 Task: Look for space in Damanhūr, Egypt from 6th September, 2023 to 18th September, 2023 for 3 adults in price range Rs.6000 to Rs.12000. Place can be entire place with 2 bedrooms having 2 beds and 2 bathrooms. Property type can be house, flat, guest house, hotel. Booking option can be shelf check-in. Required host language is English.
Action: Mouse moved to (370, 86)
Screenshot: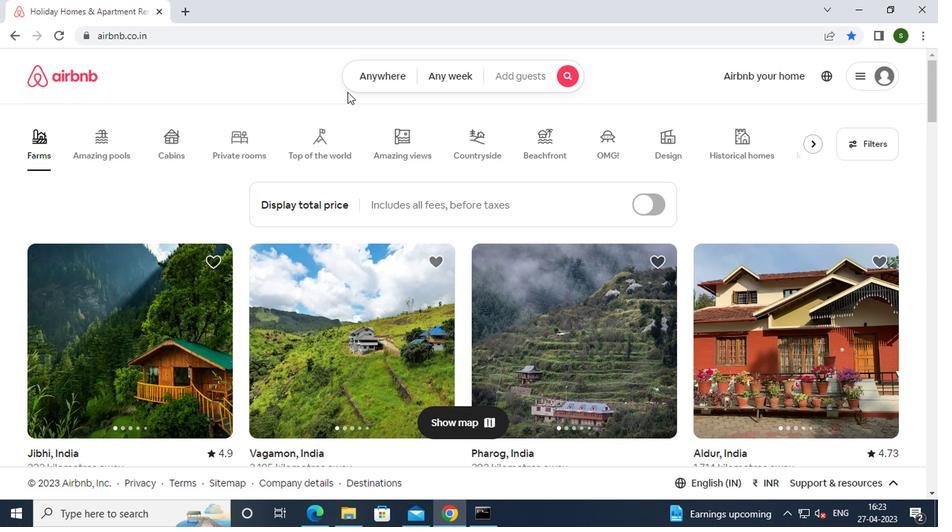 
Action: Mouse pressed left at (370, 86)
Screenshot: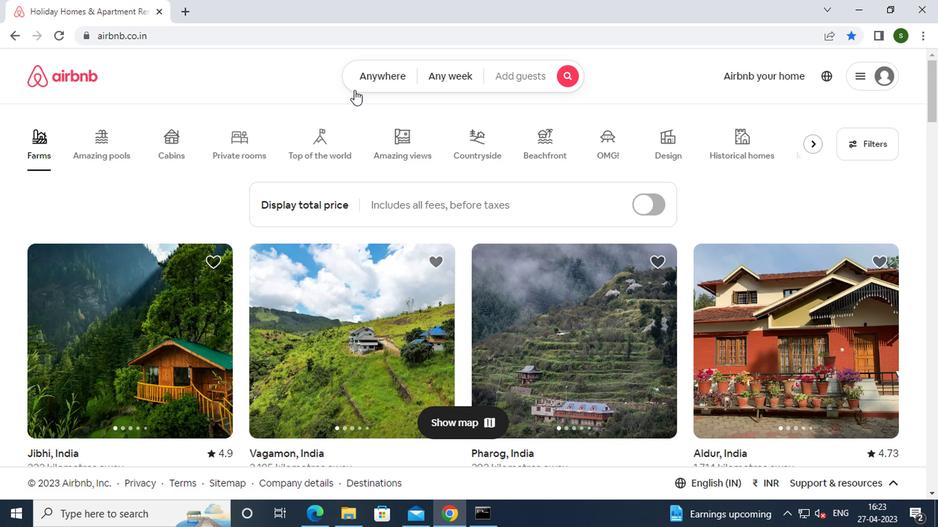 
Action: Mouse moved to (313, 137)
Screenshot: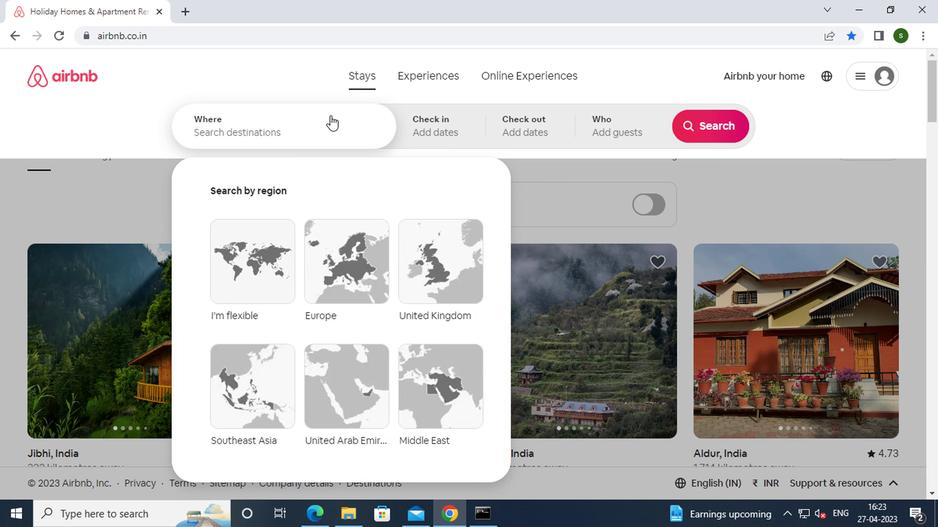 
Action: Mouse pressed left at (313, 137)
Screenshot: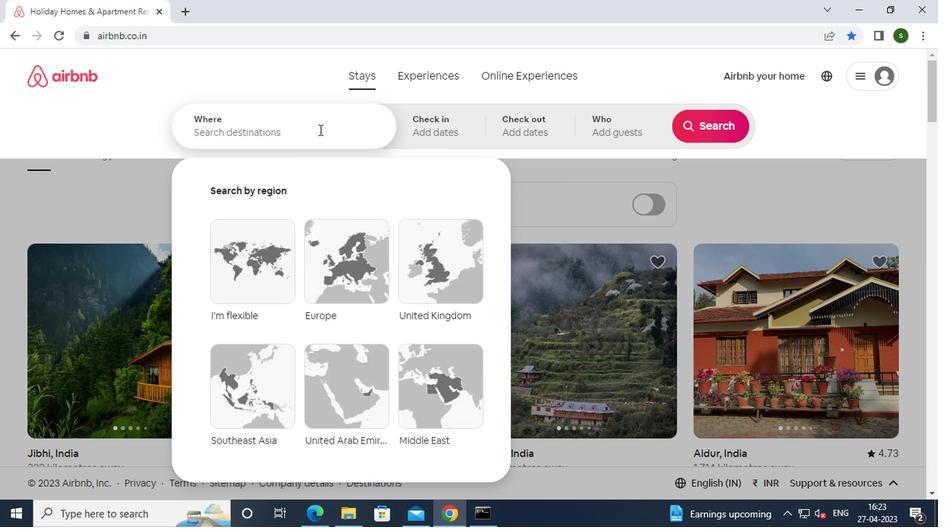 
Action: Key pressed d<Key.caps_lock>amahur,<Key.space><Key.caps_lock>e<Key.caps_lock>gypt<Key.enter>
Screenshot: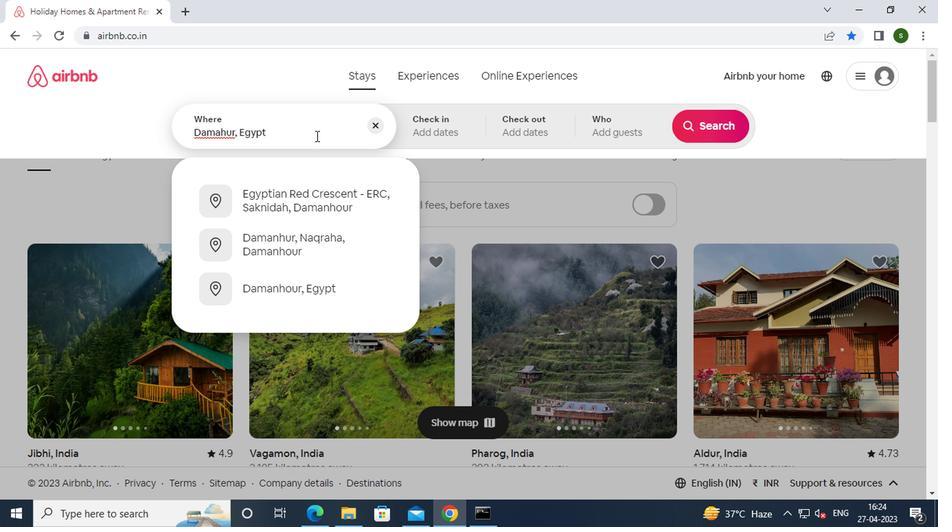 
Action: Mouse moved to (696, 231)
Screenshot: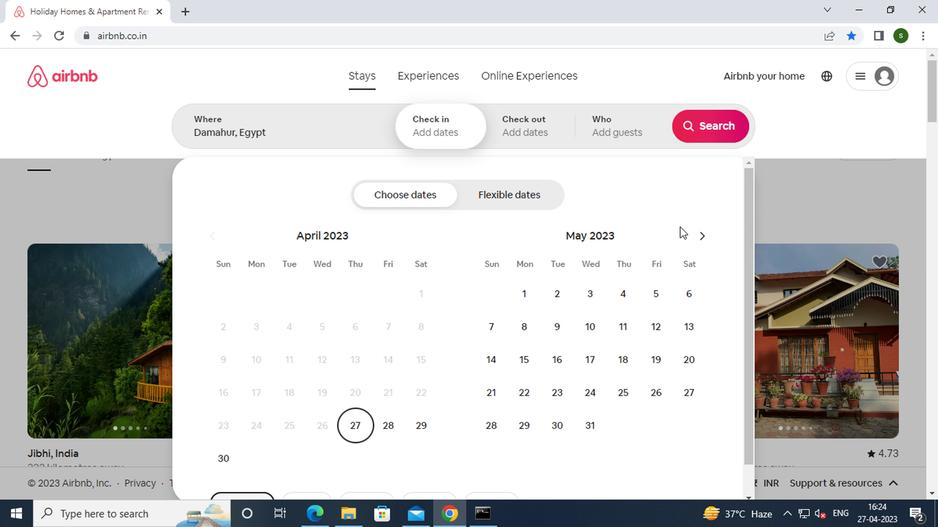 
Action: Mouse pressed left at (696, 231)
Screenshot: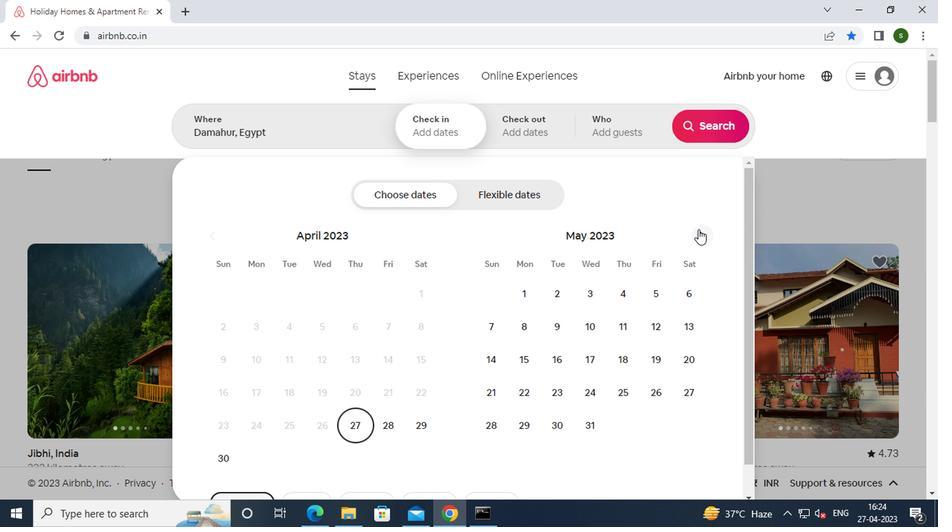 
Action: Mouse pressed left at (696, 231)
Screenshot: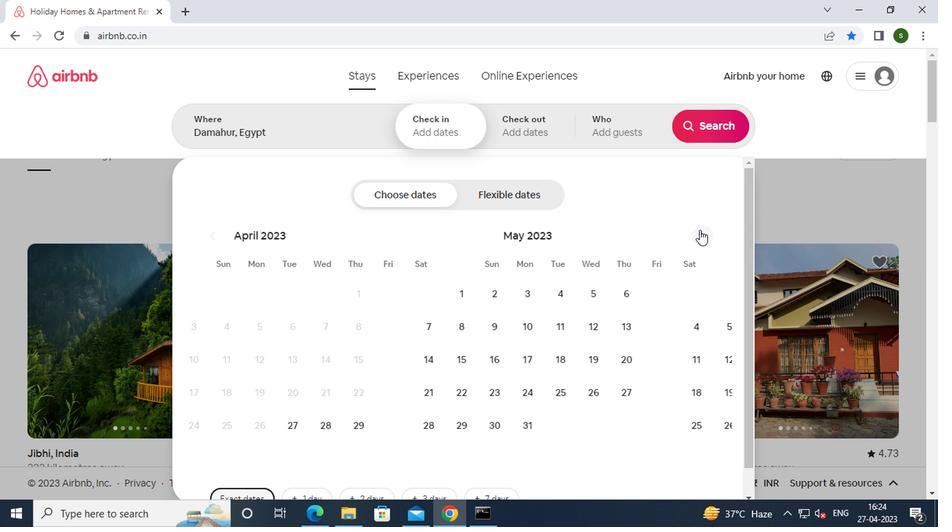 
Action: Mouse pressed left at (696, 231)
Screenshot: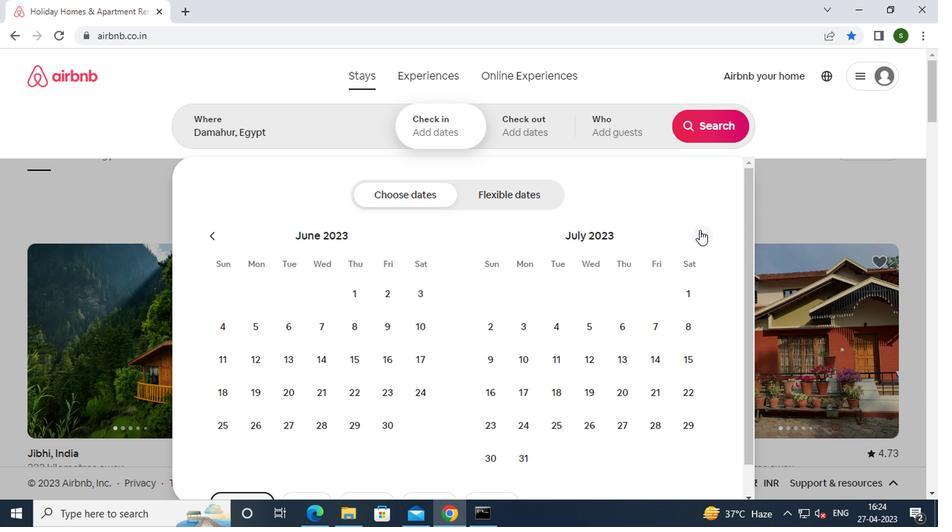 
Action: Mouse pressed left at (696, 231)
Screenshot: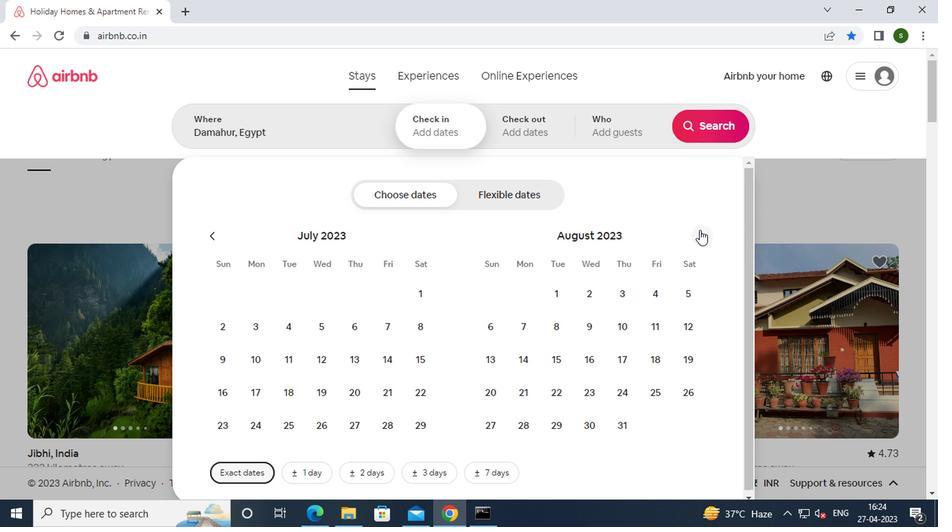 
Action: Mouse moved to (591, 322)
Screenshot: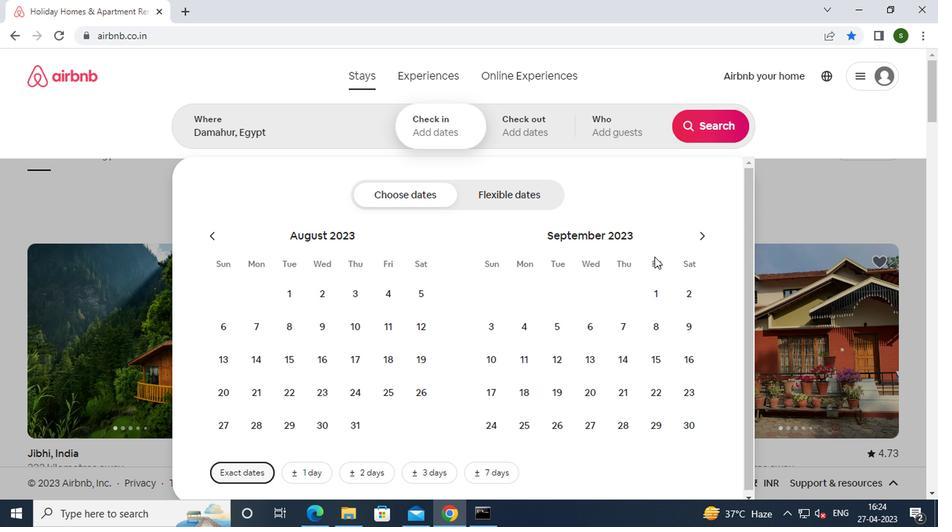 
Action: Mouse pressed left at (591, 322)
Screenshot: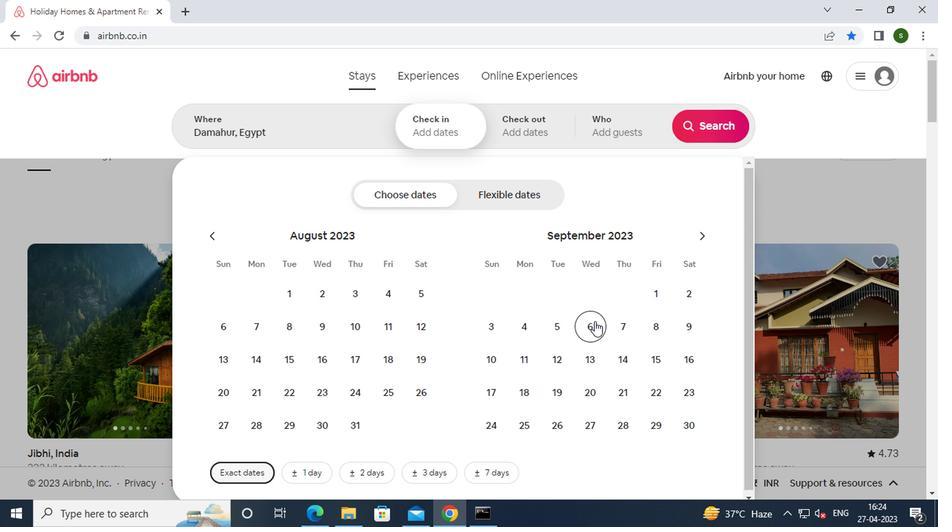 
Action: Mouse moved to (520, 395)
Screenshot: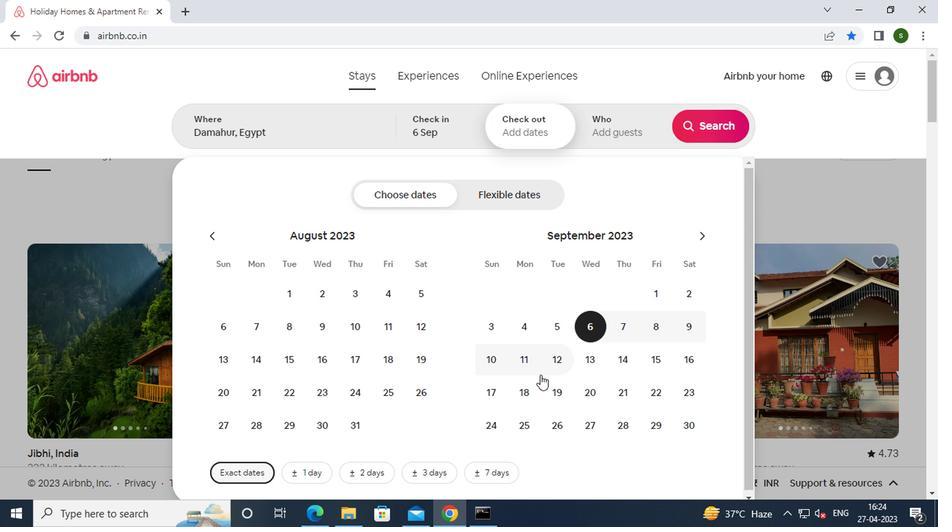 
Action: Mouse pressed left at (520, 395)
Screenshot: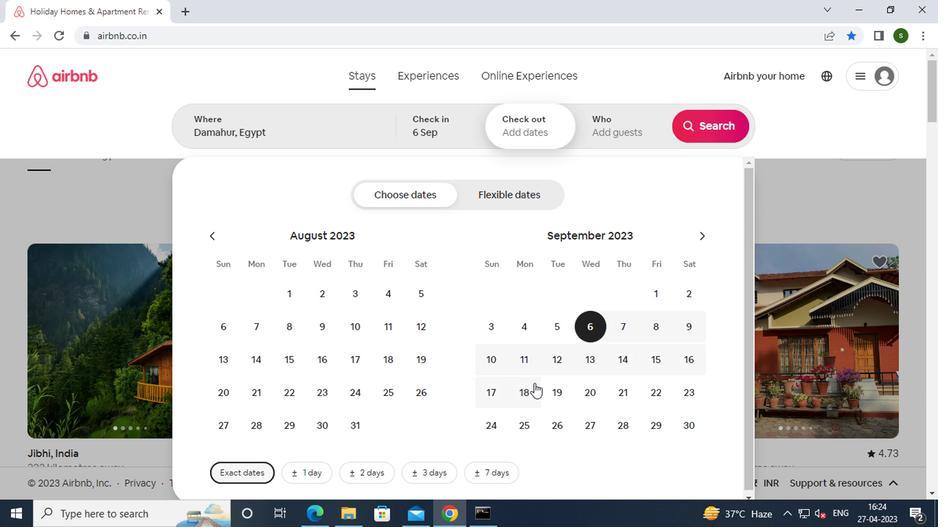 
Action: Mouse moved to (614, 122)
Screenshot: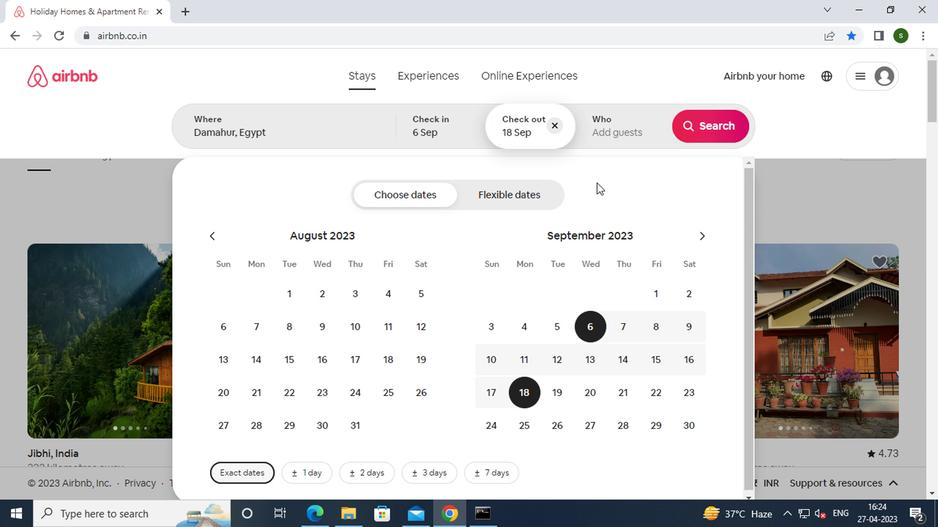 
Action: Mouse pressed left at (614, 122)
Screenshot: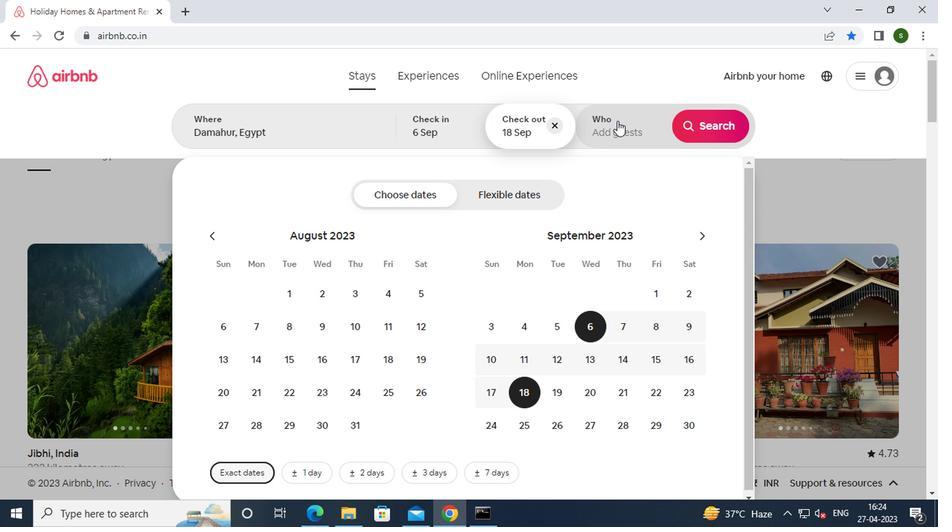 
Action: Mouse moved to (714, 195)
Screenshot: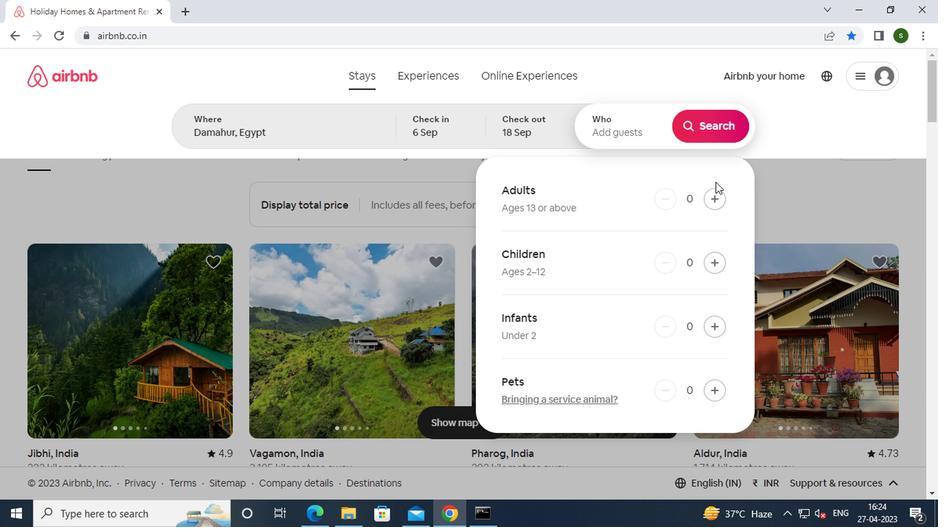 
Action: Mouse pressed left at (714, 195)
Screenshot: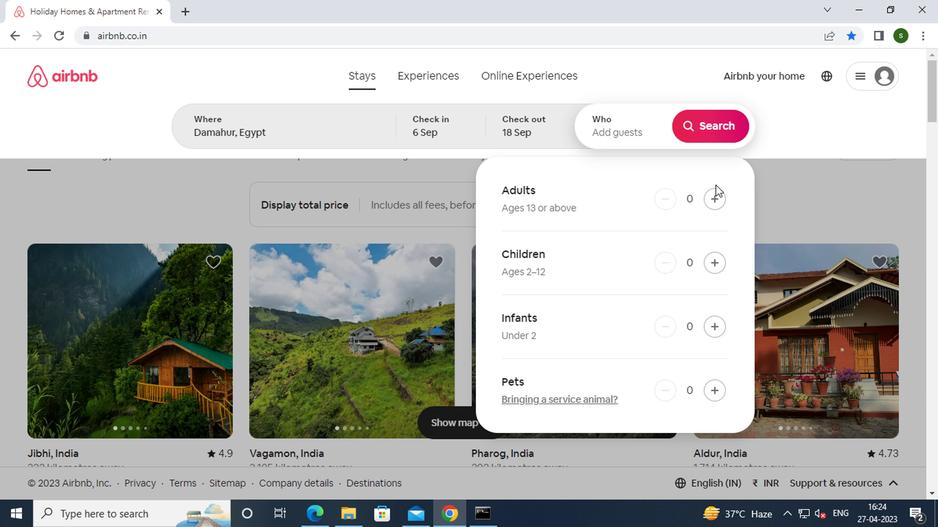 
Action: Mouse pressed left at (714, 195)
Screenshot: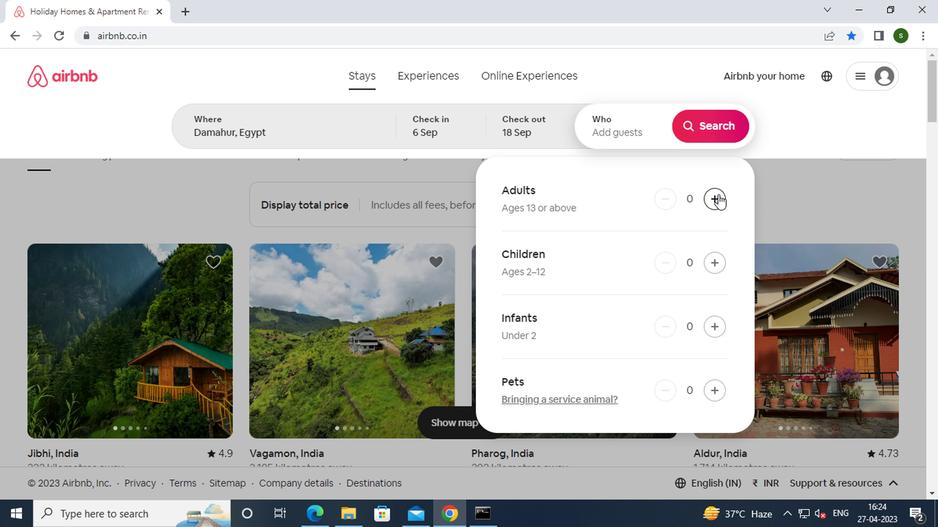 
Action: Mouse pressed left at (714, 195)
Screenshot: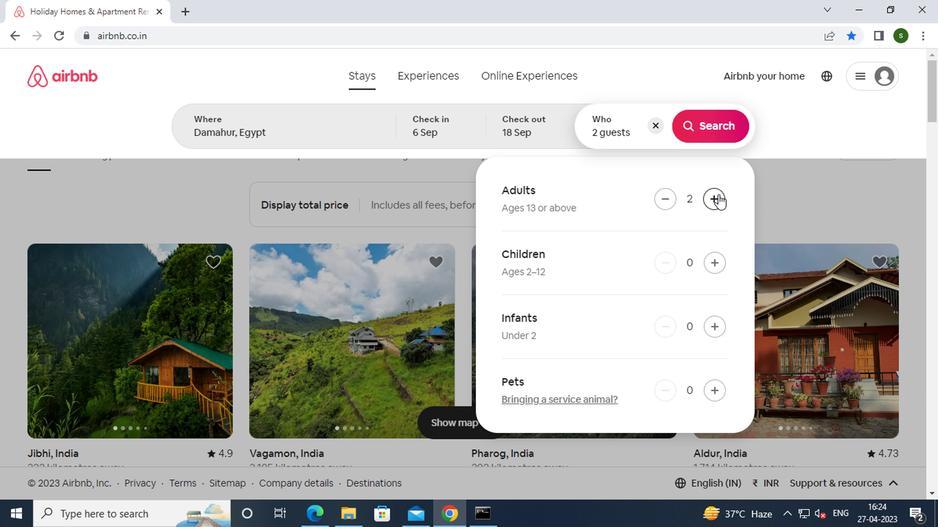 
Action: Mouse moved to (711, 135)
Screenshot: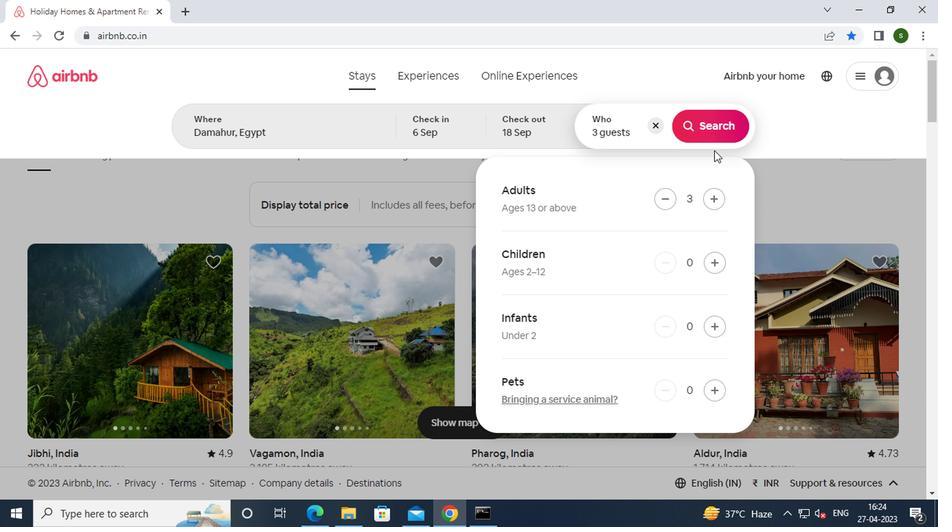 
Action: Mouse pressed left at (711, 135)
Screenshot: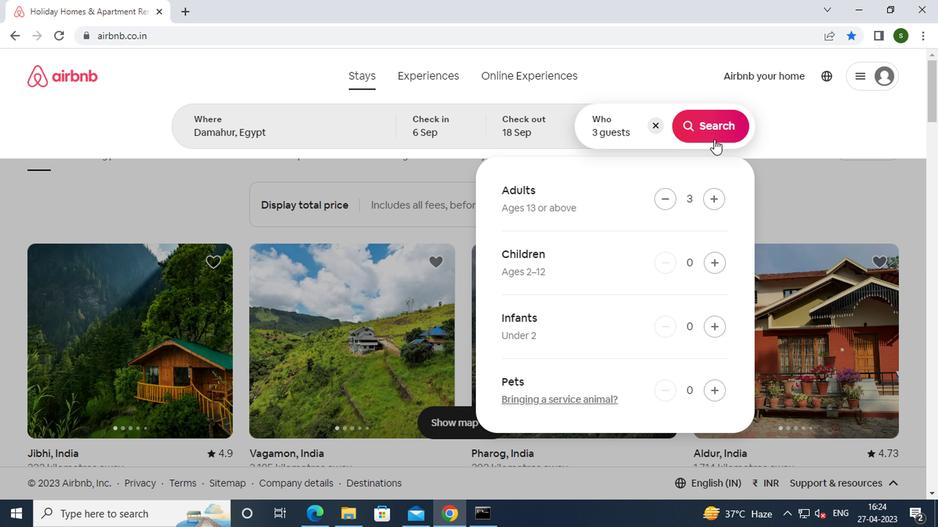 
Action: Mouse moved to (855, 124)
Screenshot: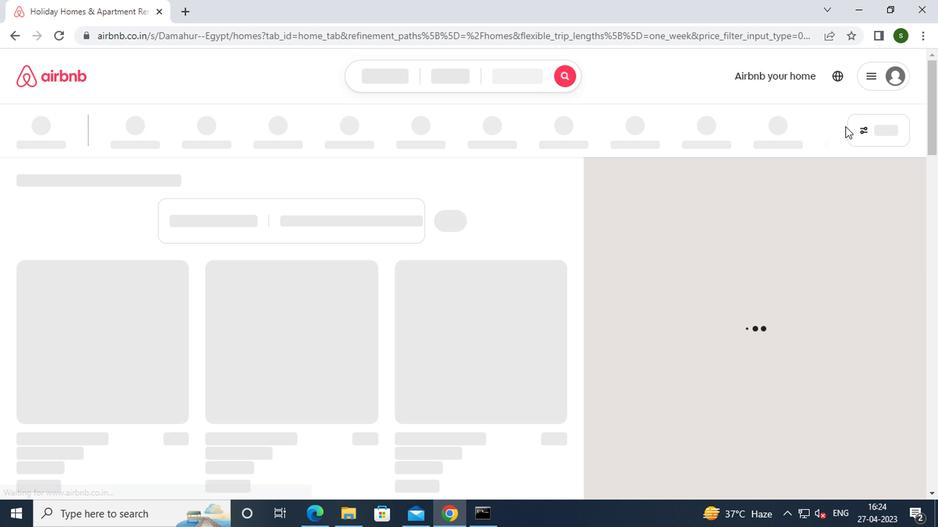 
Action: Mouse pressed left at (855, 124)
Screenshot: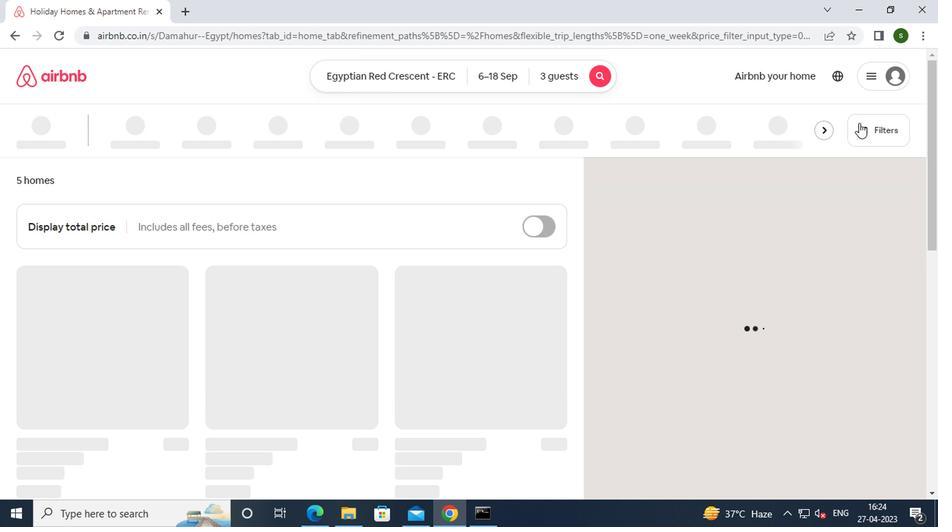 
Action: Mouse moved to (418, 308)
Screenshot: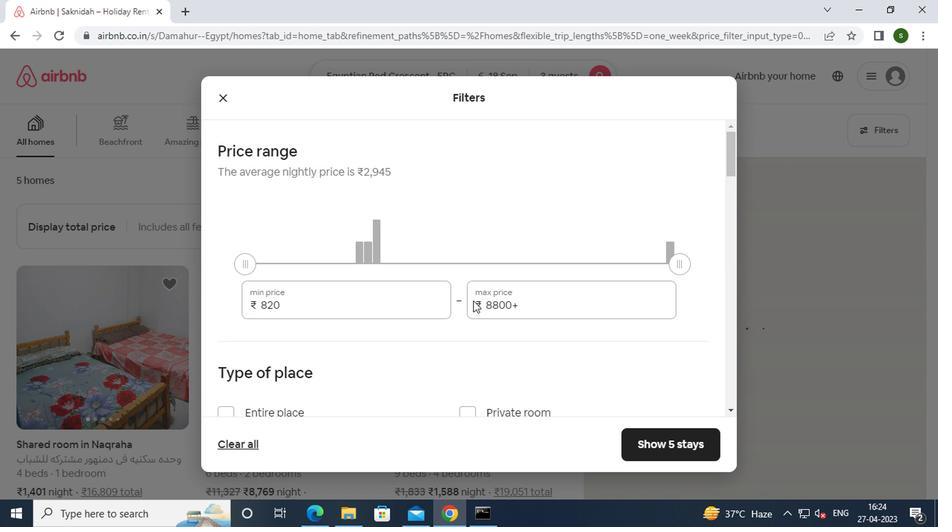 
Action: Mouse pressed left at (418, 308)
Screenshot: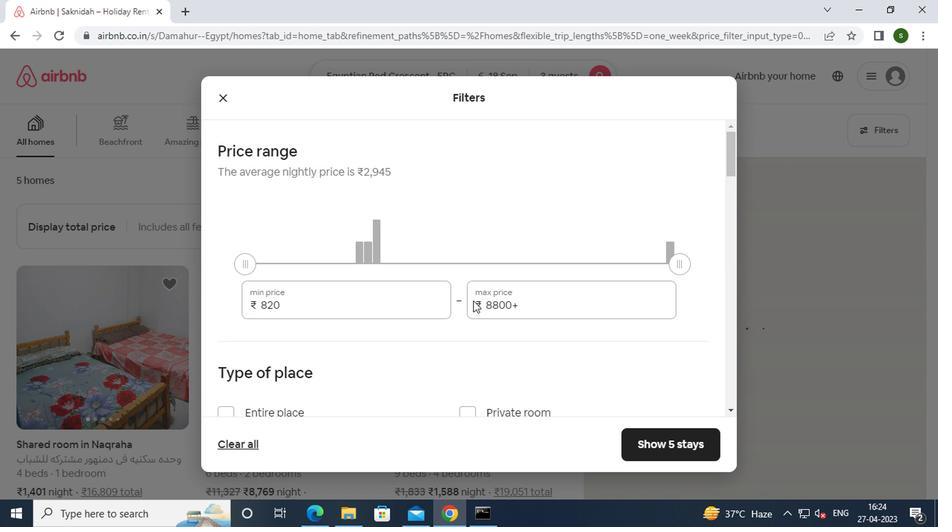 
Action: Key pressed <Key.backspace><Key.backspace><Key.backspace><Key.backspace><Key.backspace><Key.backspace><Key.backspace>6000
Screenshot: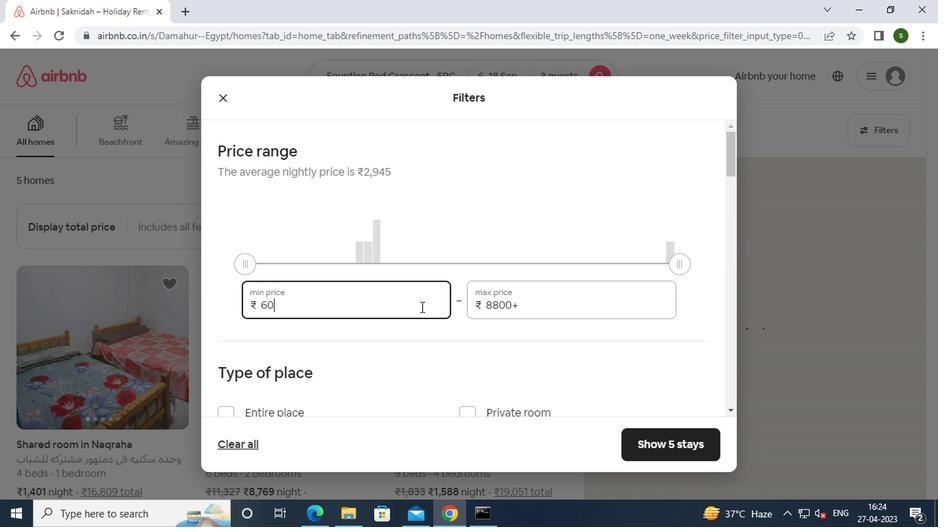 
Action: Mouse moved to (565, 302)
Screenshot: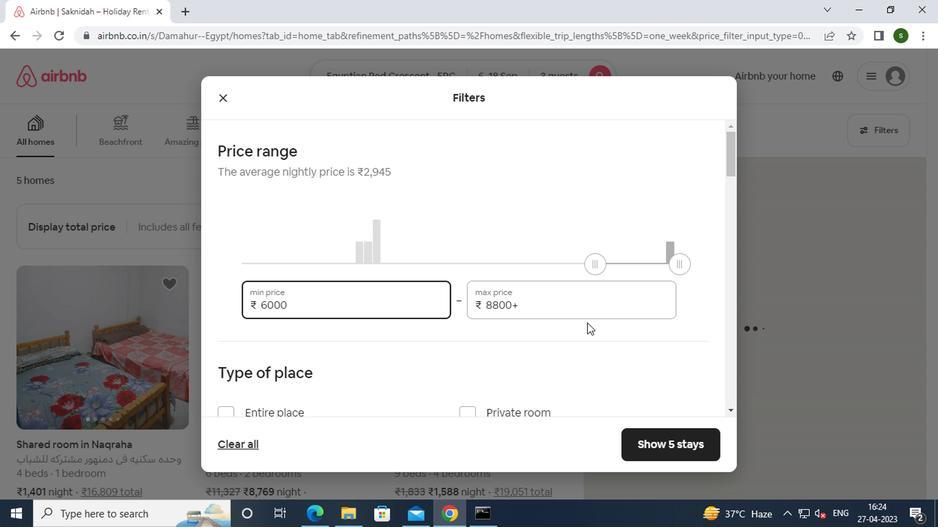 
Action: Mouse pressed left at (565, 302)
Screenshot: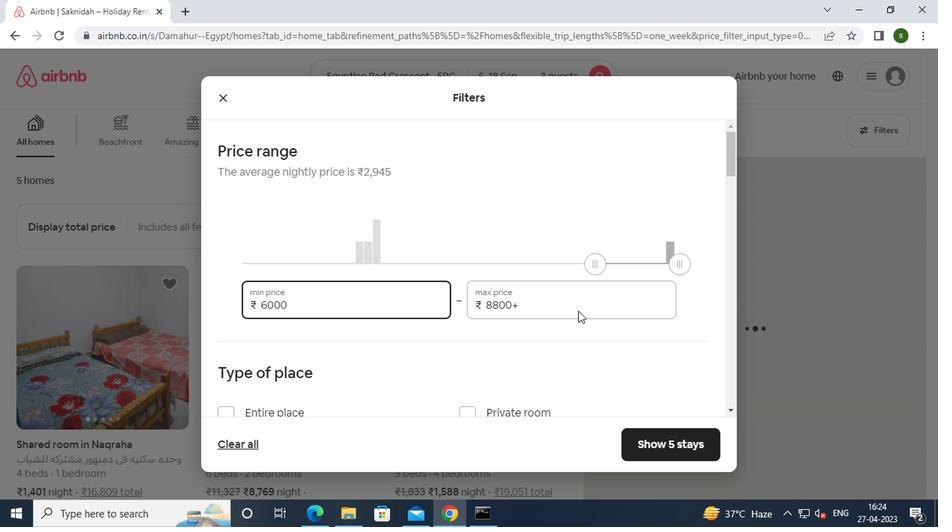 
Action: Key pressed <Key.backspace><Key.backspace><Key.backspace><Key.backspace><Key.backspace><Key.backspace><Key.backspace><Key.backspace><Key.backspace><Key.backspace><Key.backspace>13<Key.backspace>2000
Screenshot: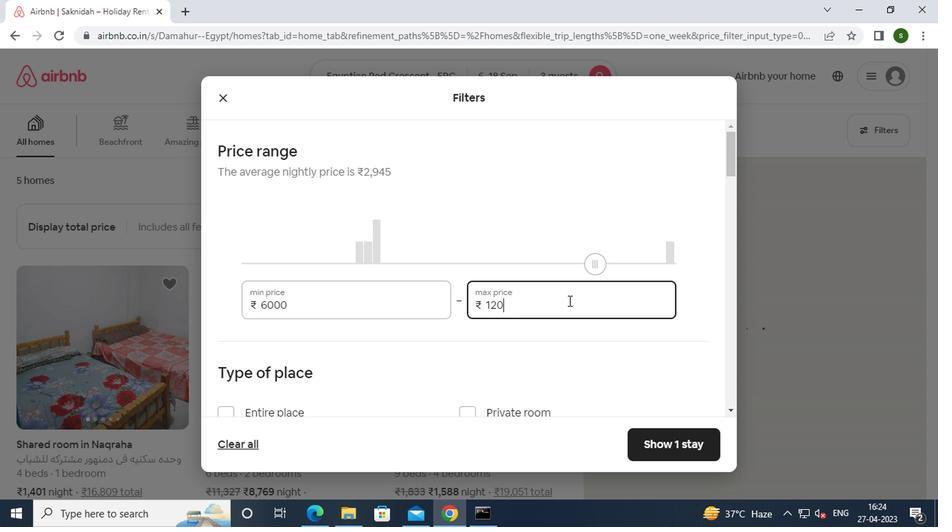 
Action: Mouse moved to (495, 305)
Screenshot: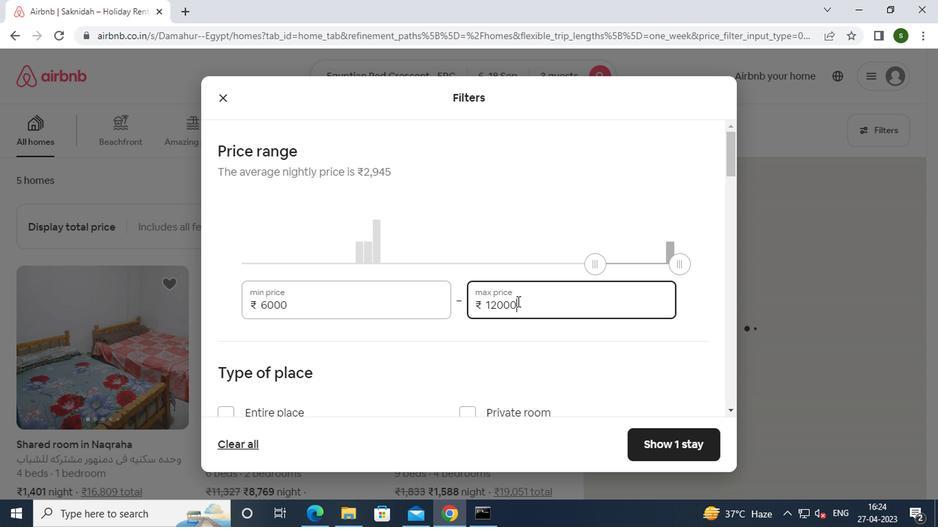 
Action: Mouse scrolled (495, 305) with delta (0, 0)
Screenshot: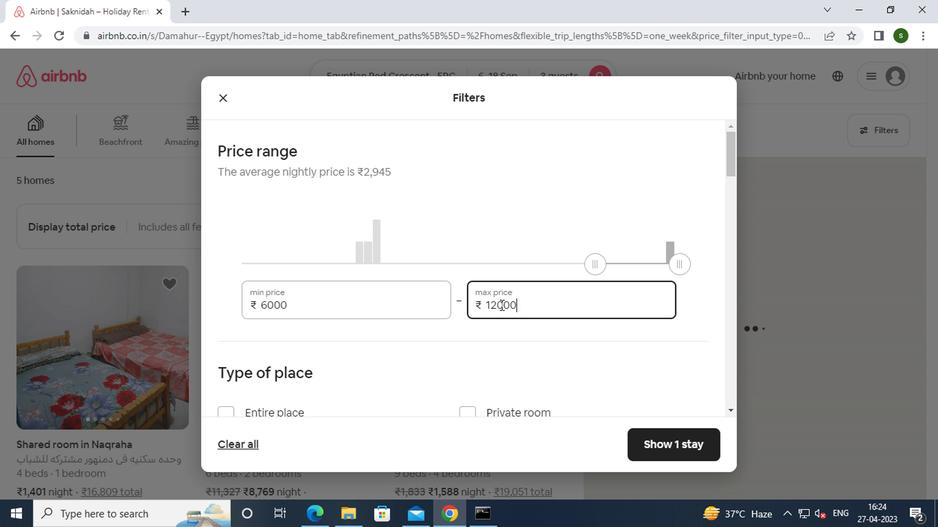 
Action: Mouse scrolled (495, 305) with delta (0, 0)
Screenshot: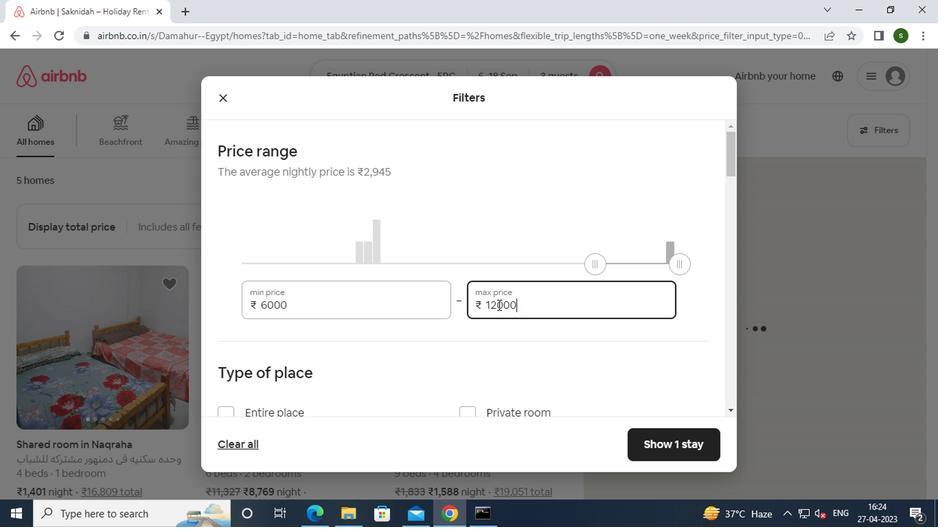 
Action: Mouse scrolled (495, 305) with delta (0, 0)
Screenshot: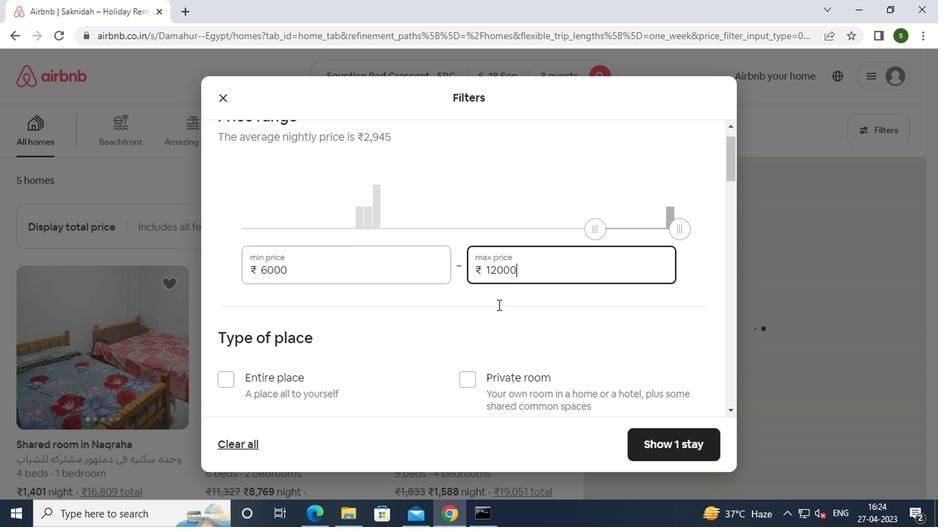 
Action: Mouse moved to (308, 220)
Screenshot: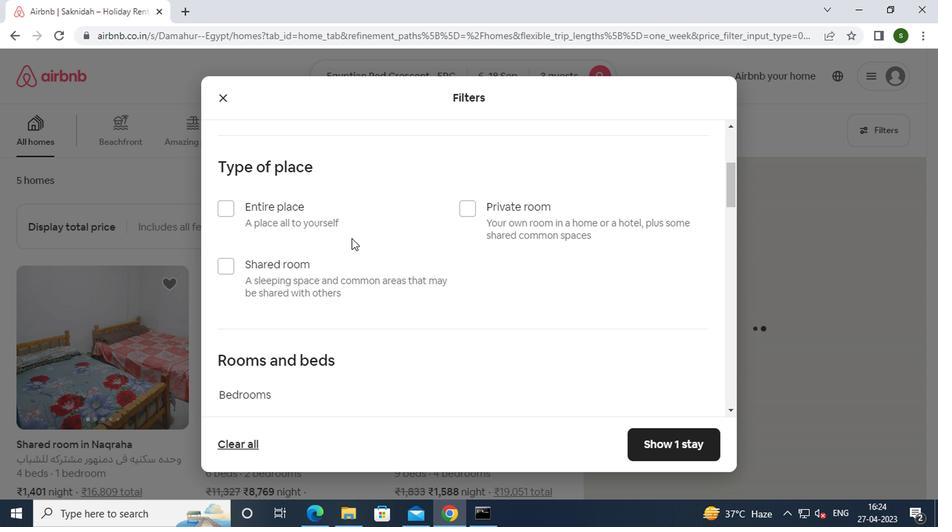 
Action: Mouse pressed left at (308, 220)
Screenshot: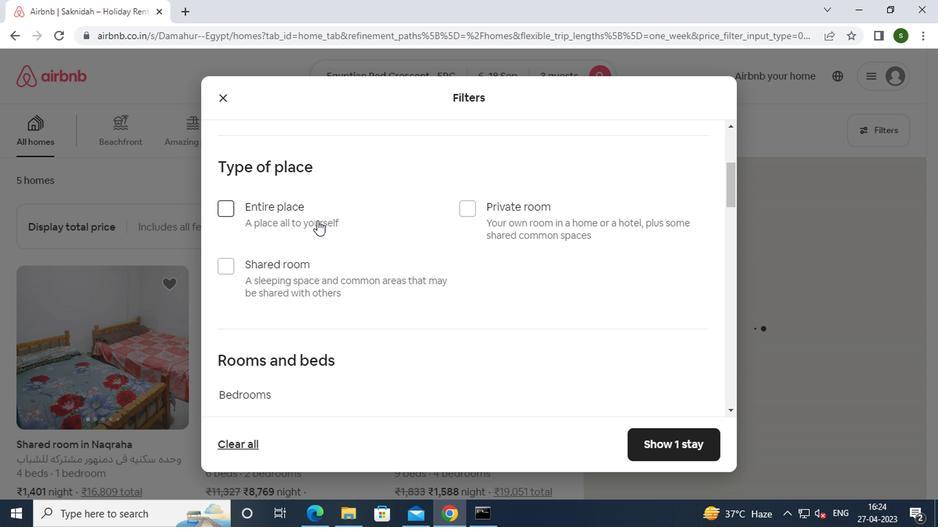 
Action: Mouse scrolled (308, 219) with delta (0, 0)
Screenshot: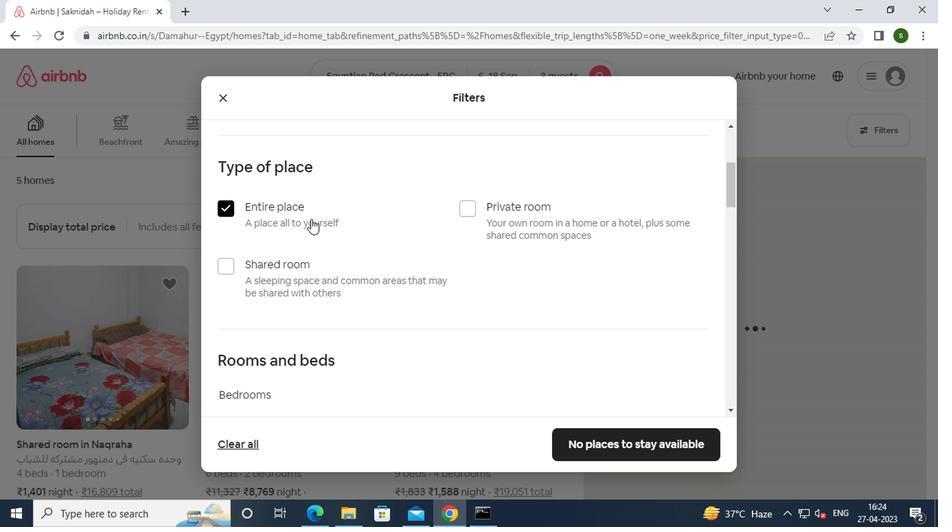 
Action: Mouse scrolled (308, 219) with delta (0, 0)
Screenshot: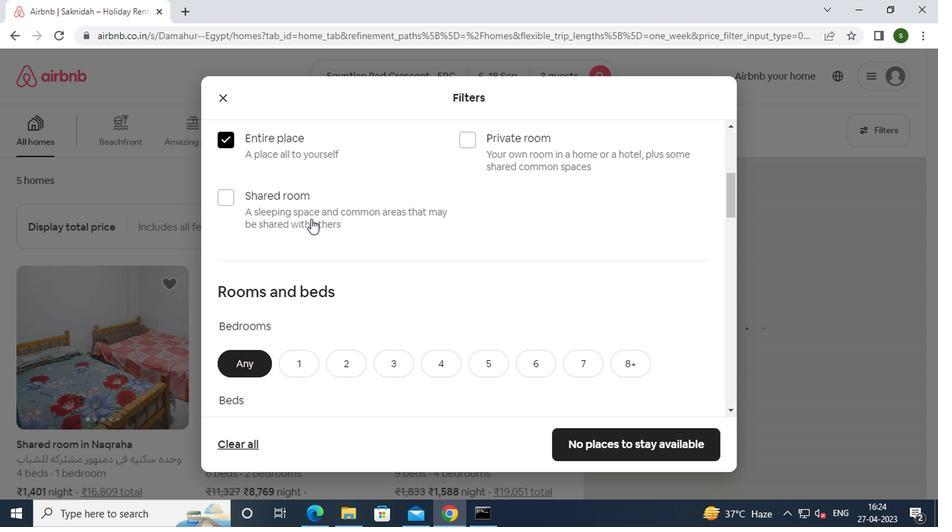 
Action: Mouse scrolled (308, 219) with delta (0, 0)
Screenshot: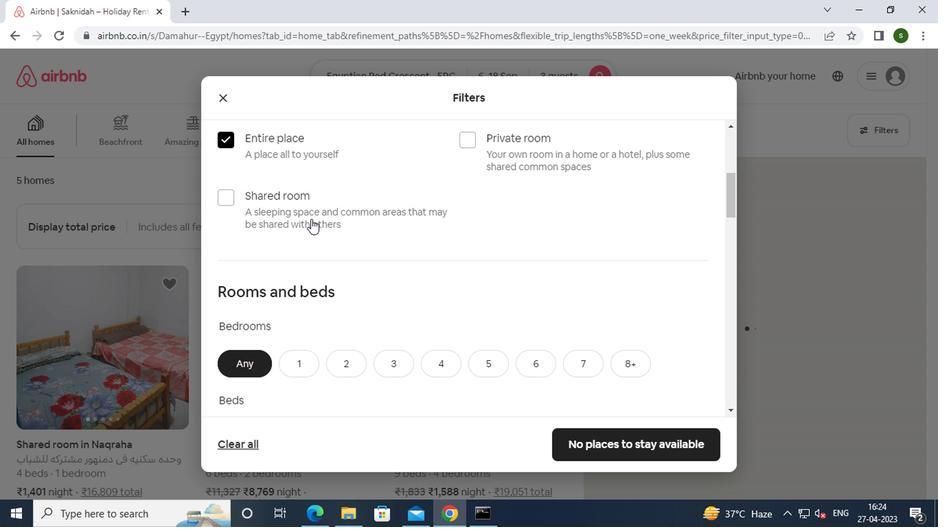 
Action: Mouse scrolled (308, 219) with delta (0, 0)
Screenshot: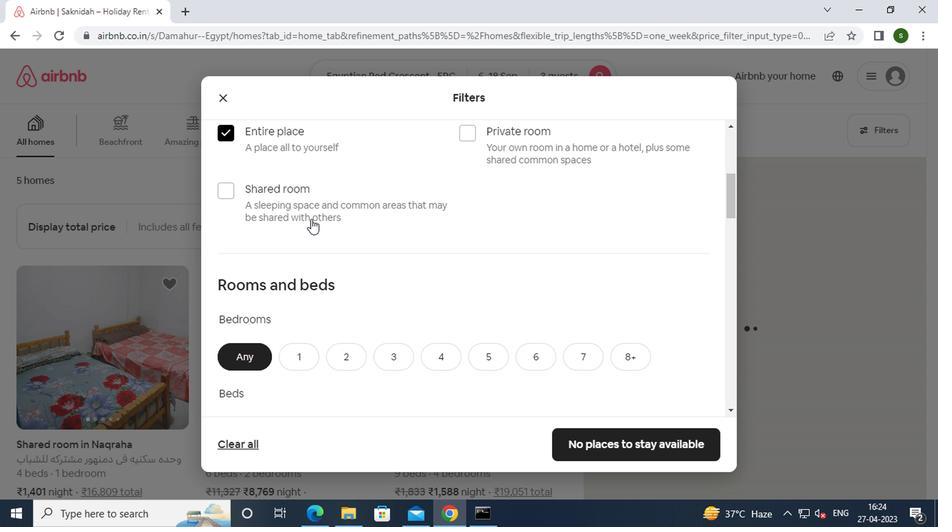 
Action: Mouse moved to (337, 157)
Screenshot: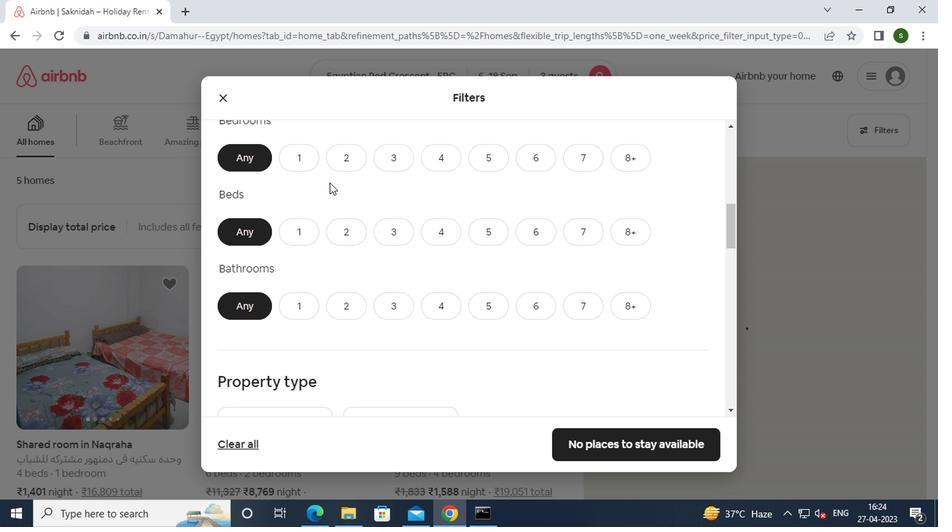 
Action: Mouse pressed left at (337, 157)
Screenshot: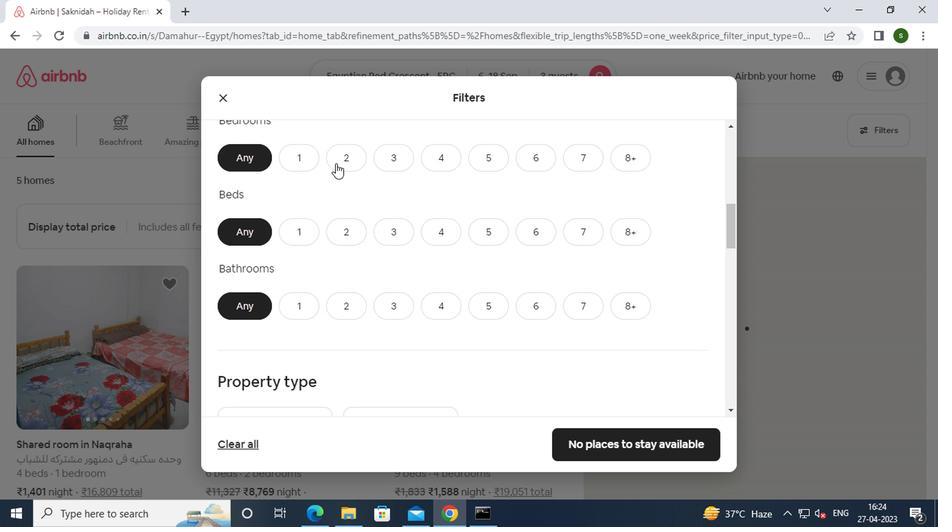 
Action: Mouse moved to (350, 235)
Screenshot: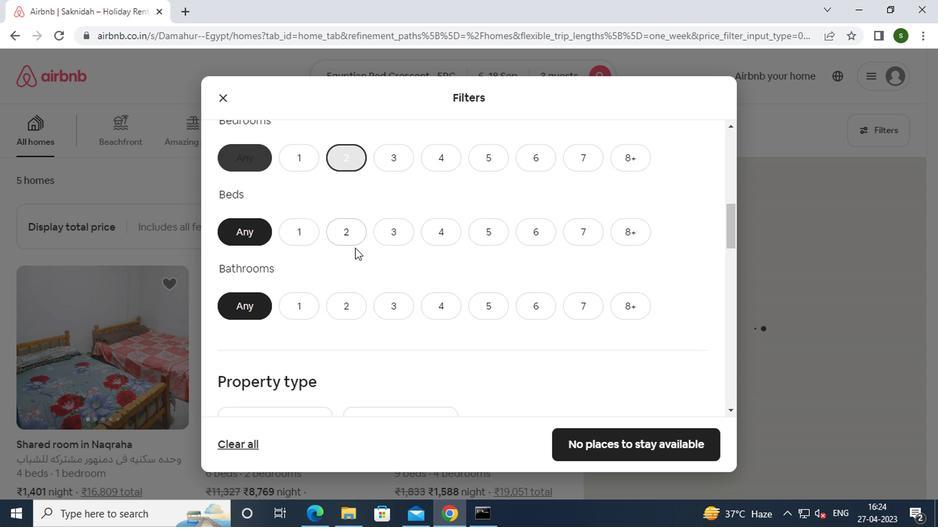 
Action: Mouse pressed left at (350, 235)
Screenshot: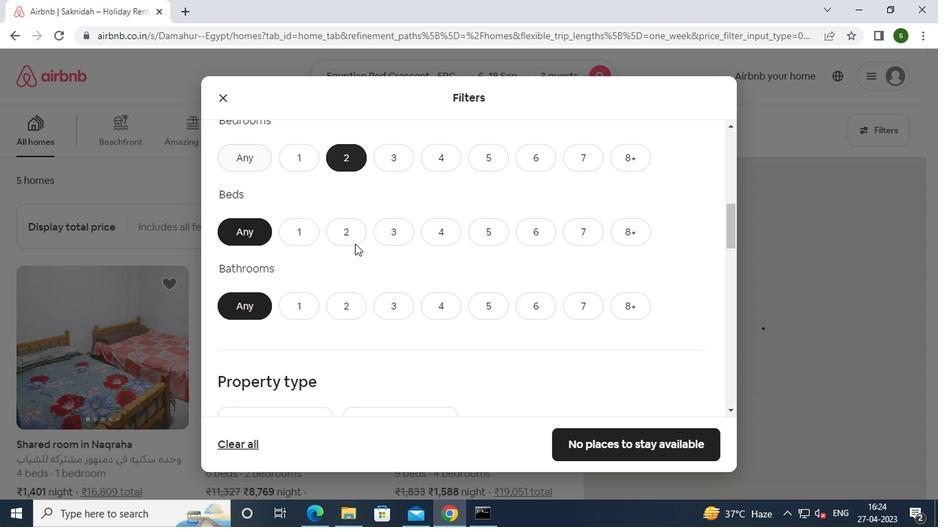
Action: Mouse moved to (352, 304)
Screenshot: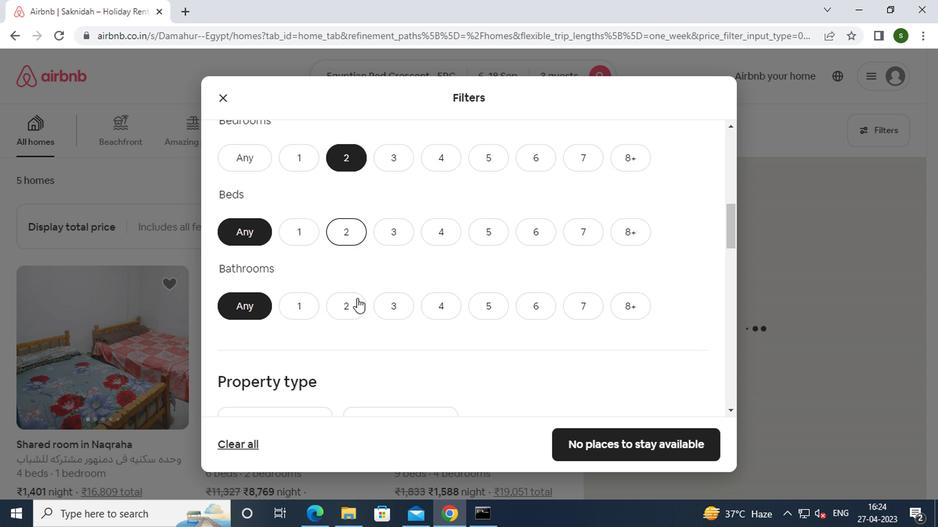 
Action: Mouse pressed left at (352, 304)
Screenshot: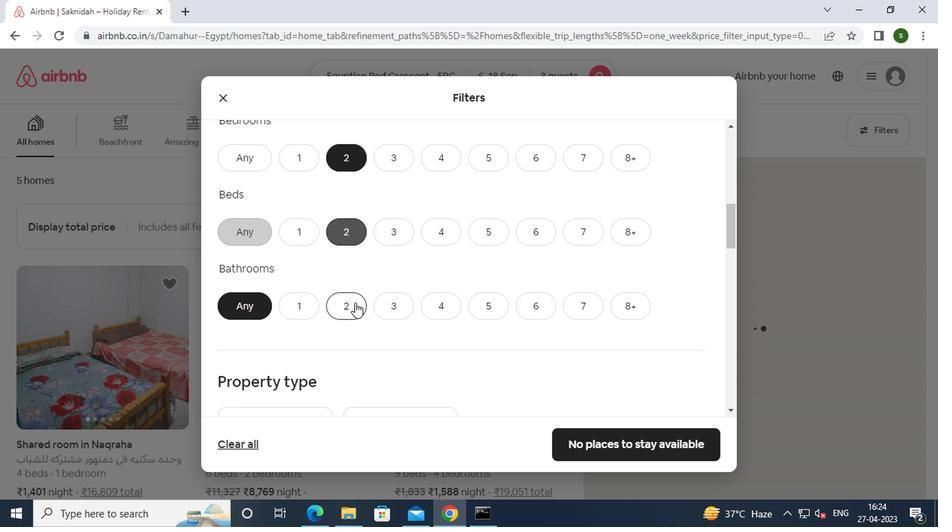 
Action: Mouse moved to (420, 279)
Screenshot: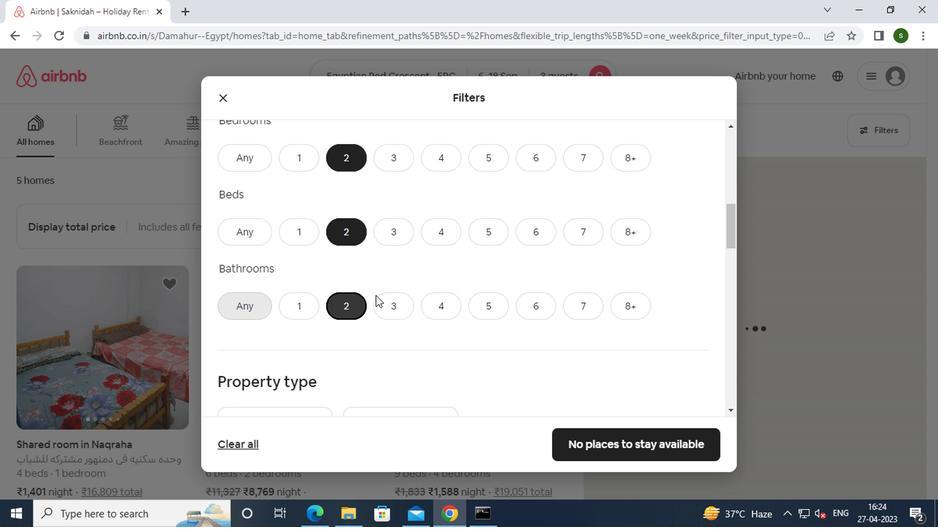 
Action: Mouse scrolled (420, 278) with delta (0, 0)
Screenshot: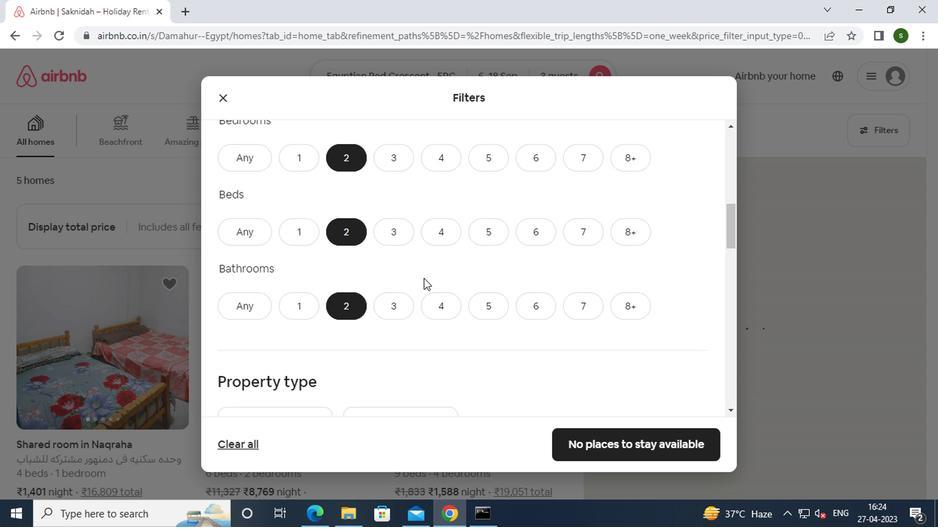 
Action: Mouse scrolled (420, 278) with delta (0, 0)
Screenshot: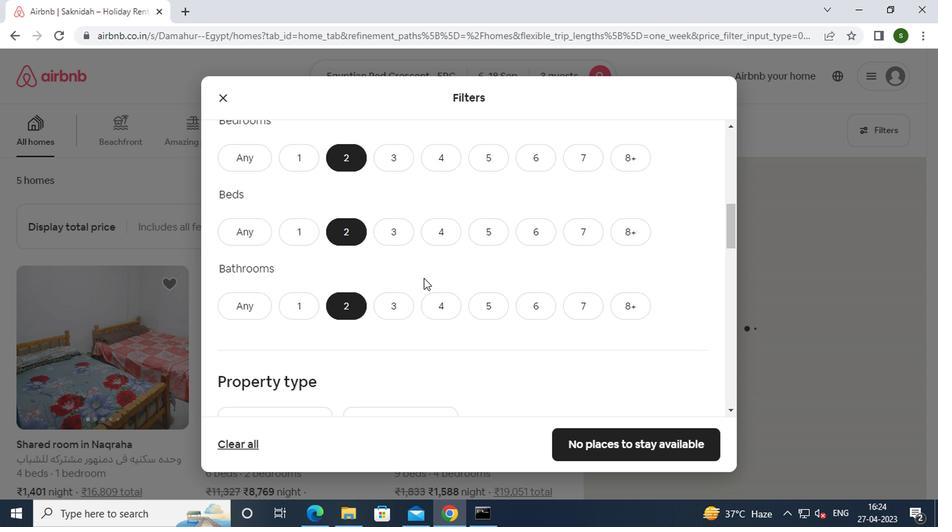 
Action: Mouse scrolled (420, 278) with delta (0, 0)
Screenshot: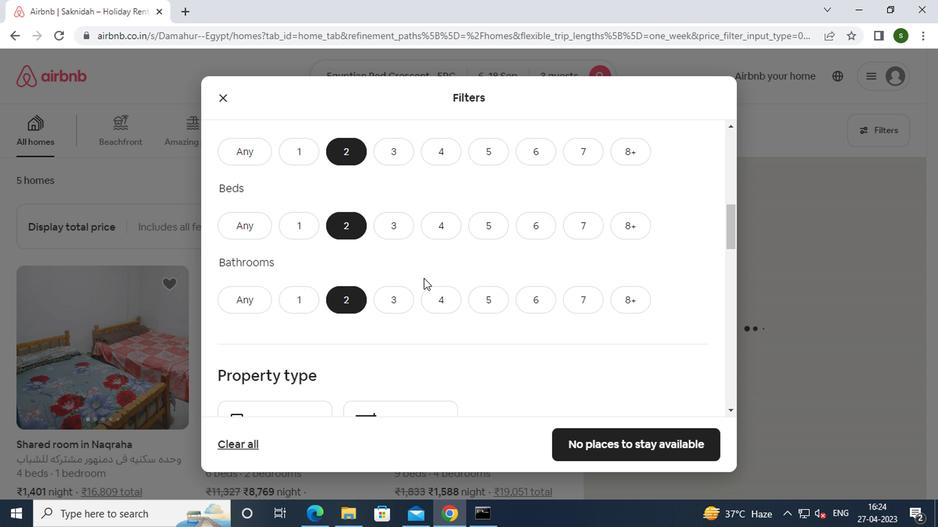 
Action: Mouse moved to (314, 247)
Screenshot: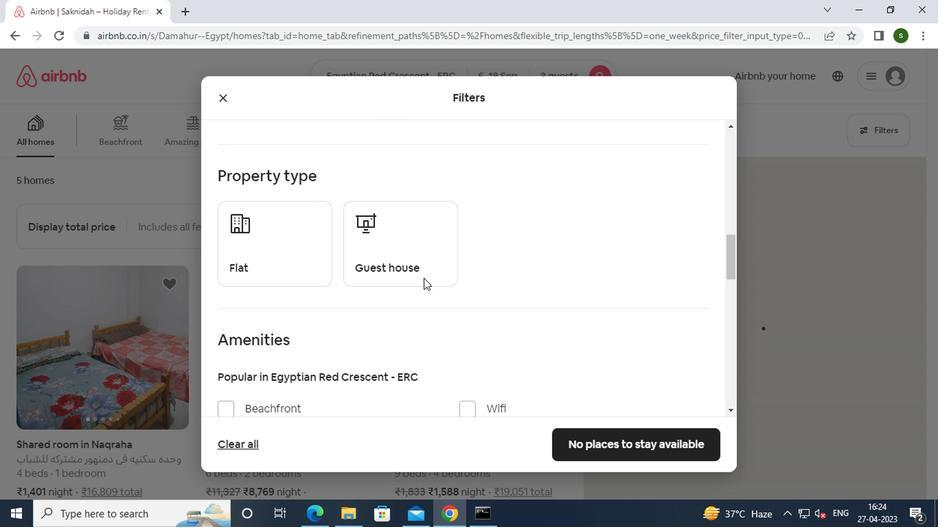 
Action: Mouse pressed left at (314, 247)
Screenshot: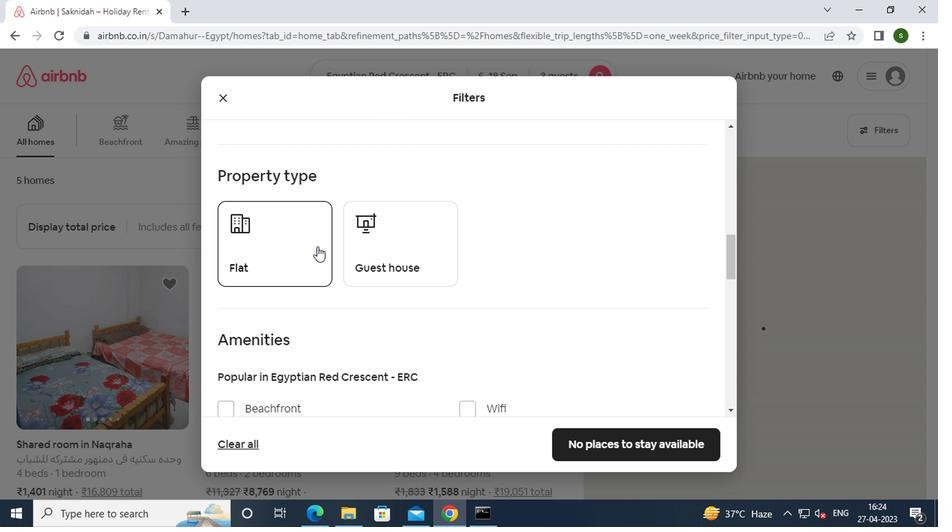 
Action: Mouse moved to (399, 235)
Screenshot: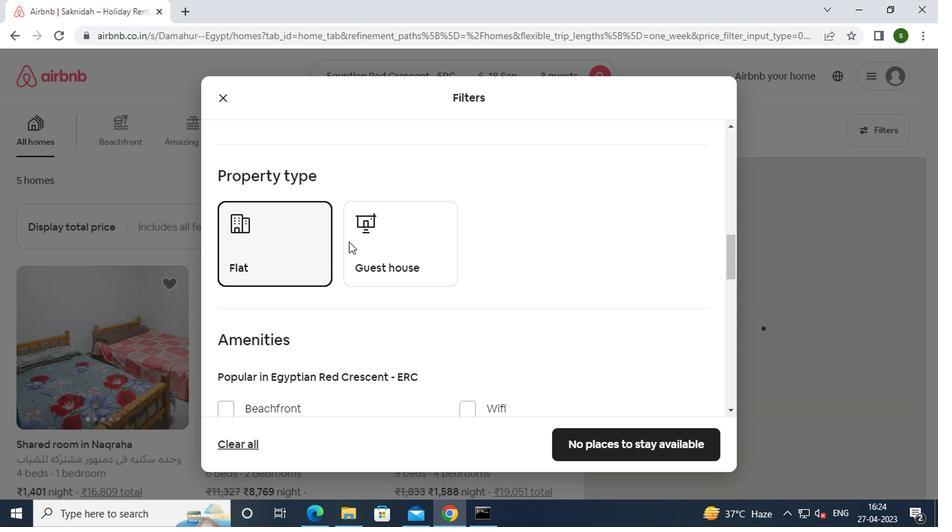 
Action: Mouse pressed left at (399, 235)
Screenshot: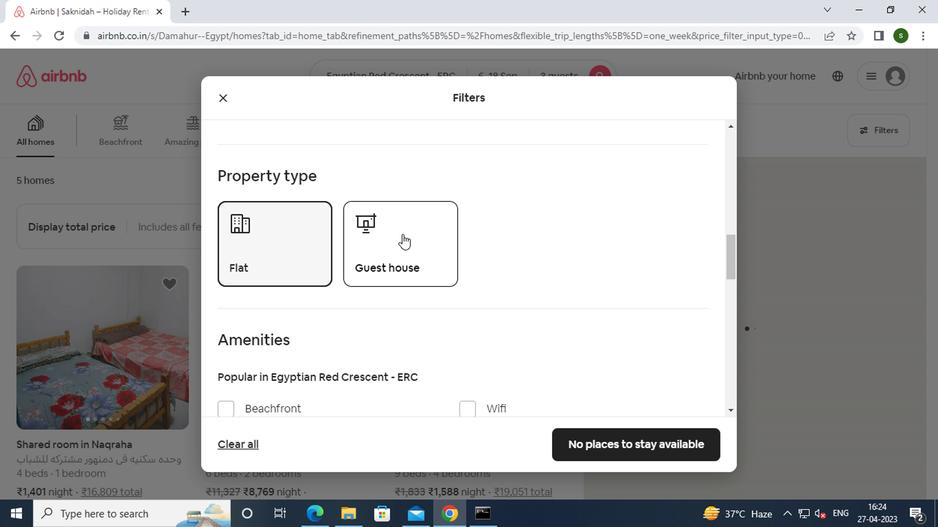 
Action: Mouse moved to (534, 245)
Screenshot: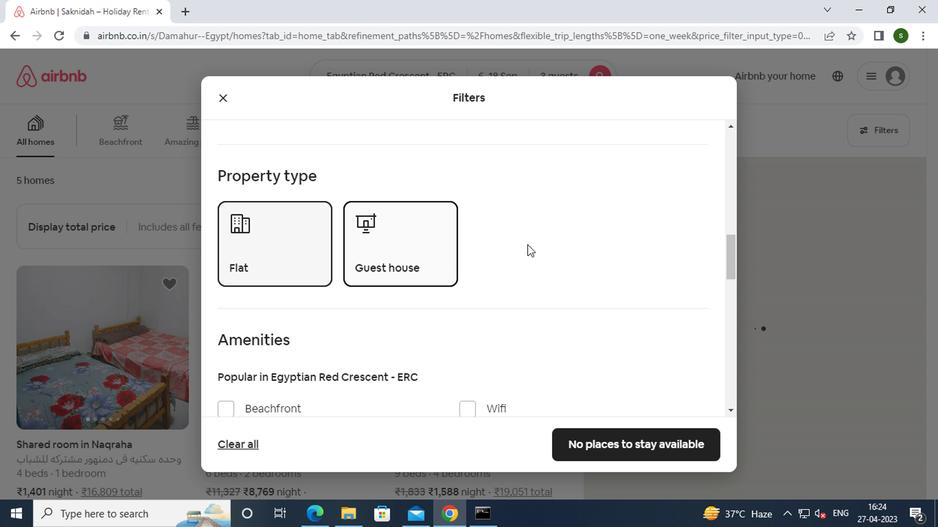 
Action: Mouse scrolled (534, 244) with delta (0, 0)
Screenshot: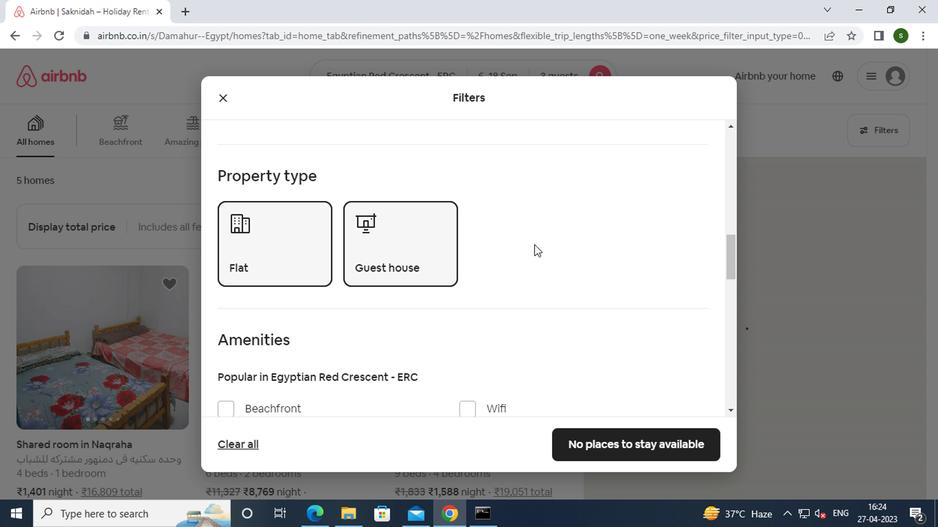 
Action: Mouse scrolled (534, 244) with delta (0, 0)
Screenshot: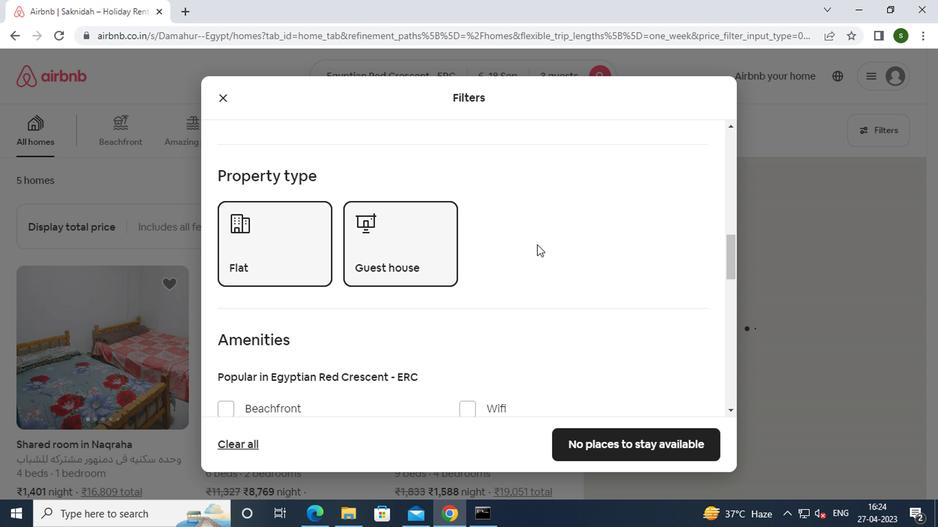 
Action: Mouse scrolled (534, 244) with delta (0, 0)
Screenshot: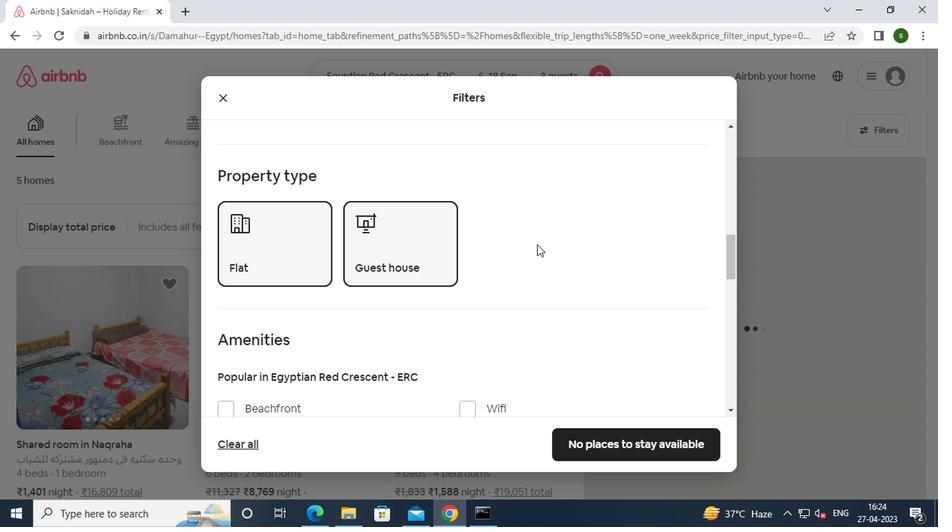 
Action: Mouse scrolled (534, 244) with delta (0, 0)
Screenshot: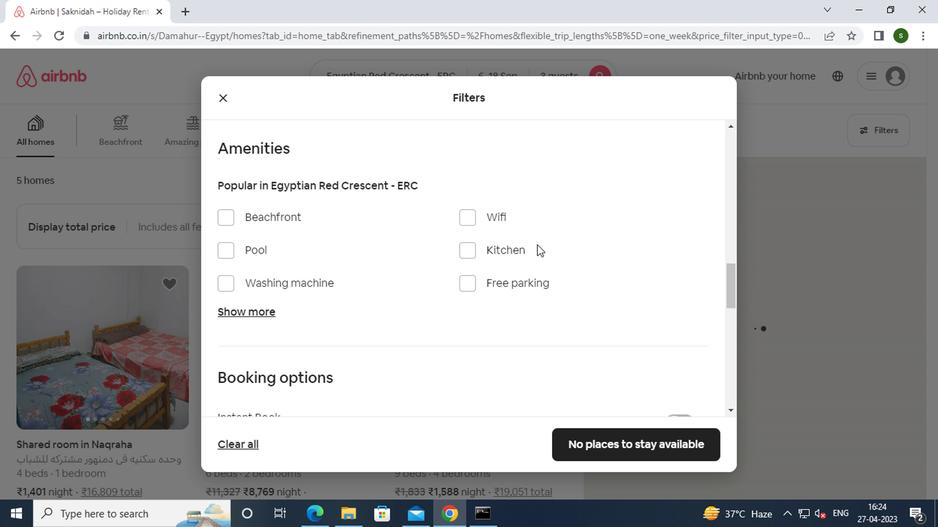 
Action: Mouse scrolled (534, 244) with delta (0, 0)
Screenshot: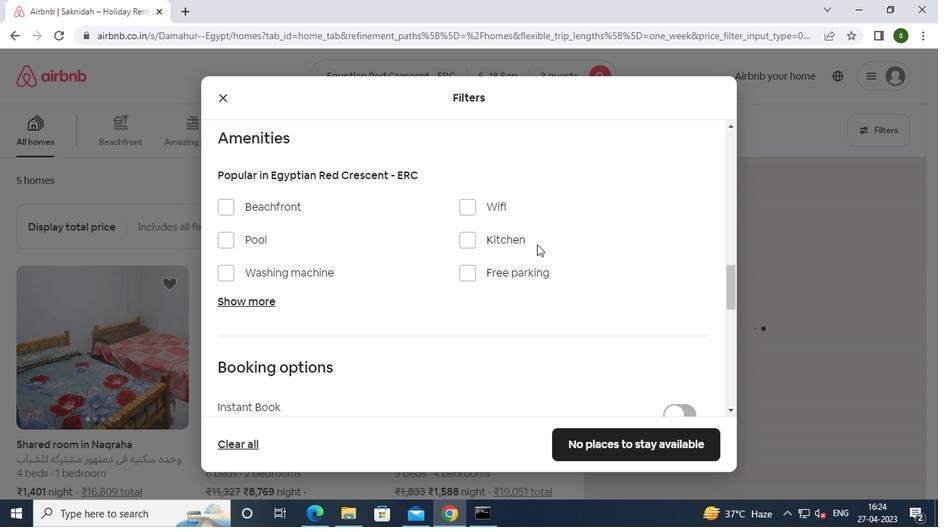 
Action: Mouse scrolled (534, 244) with delta (0, 0)
Screenshot: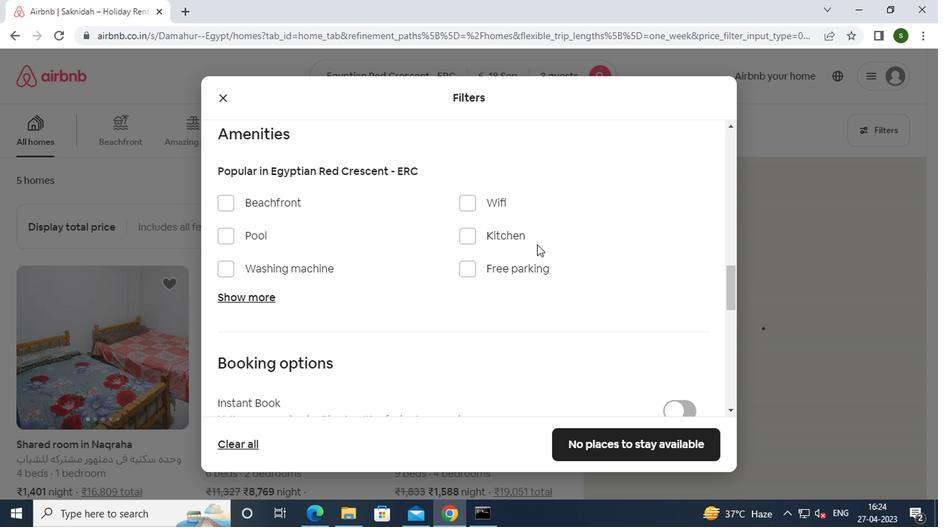 
Action: Mouse moved to (673, 254)
Screenshot: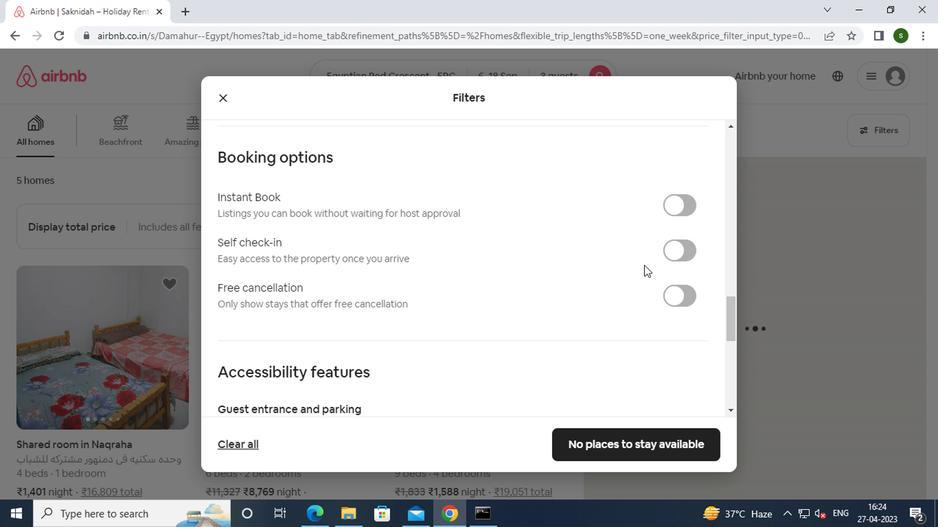 
Action: Mouse pressed left at (673, 254)
Screenshot: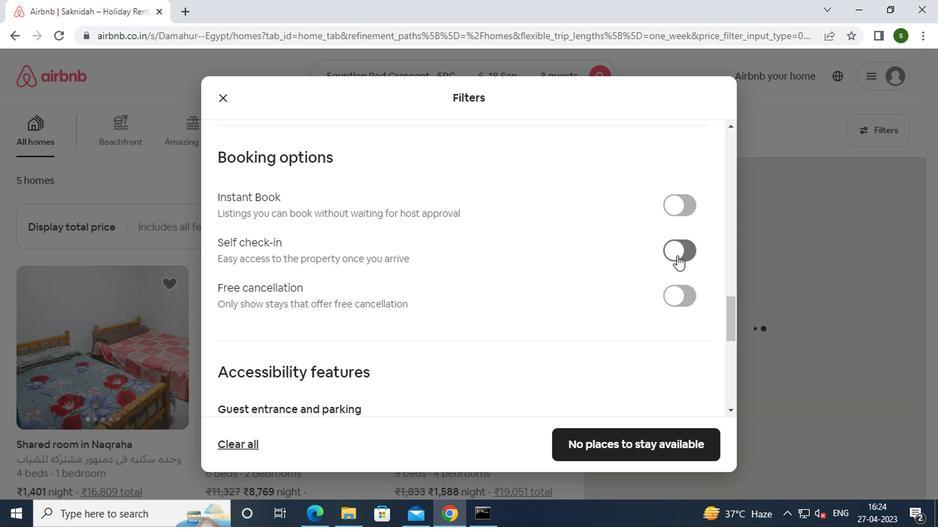 
Action: Mouse moved to (542, 290)
Screenshot: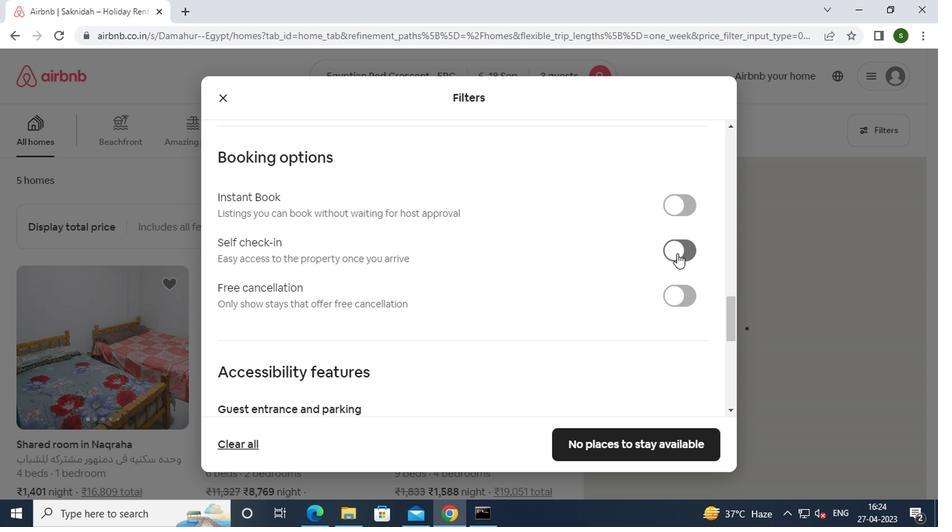 
Action: Mouse scrolled (542, 289) with delta (0, 0)
Screenshot: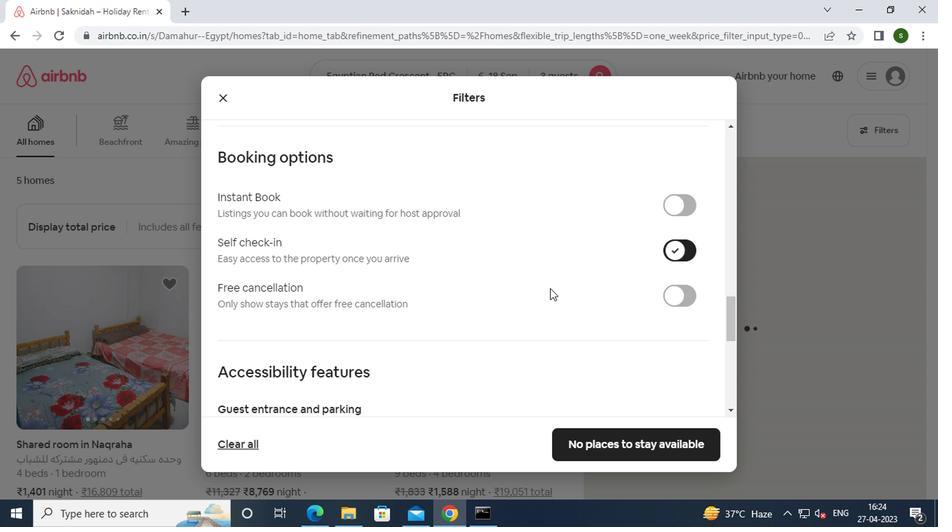 
Action: Mouse scrolled (542, 289) with delta (0, 0)
Screenshot: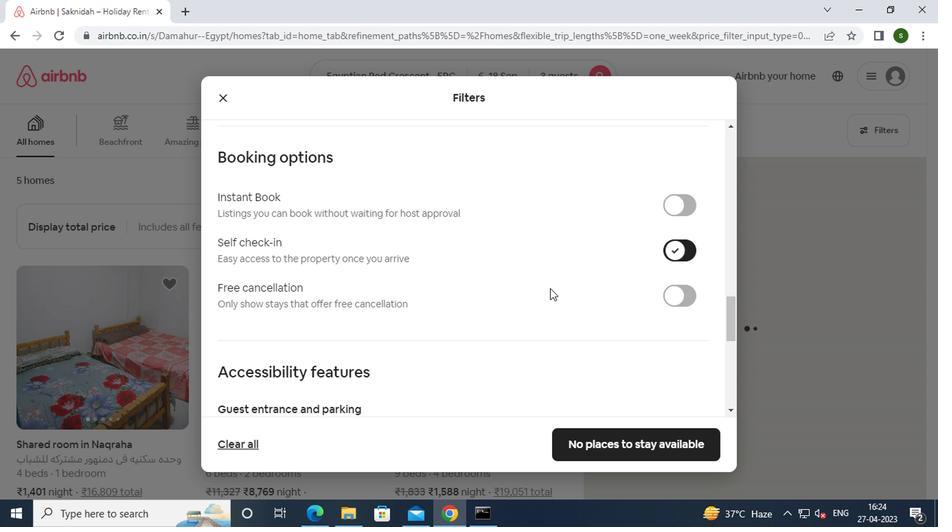 
Action: Mouse scrolled (542, 289) with delta (0, 0)
Screenshot: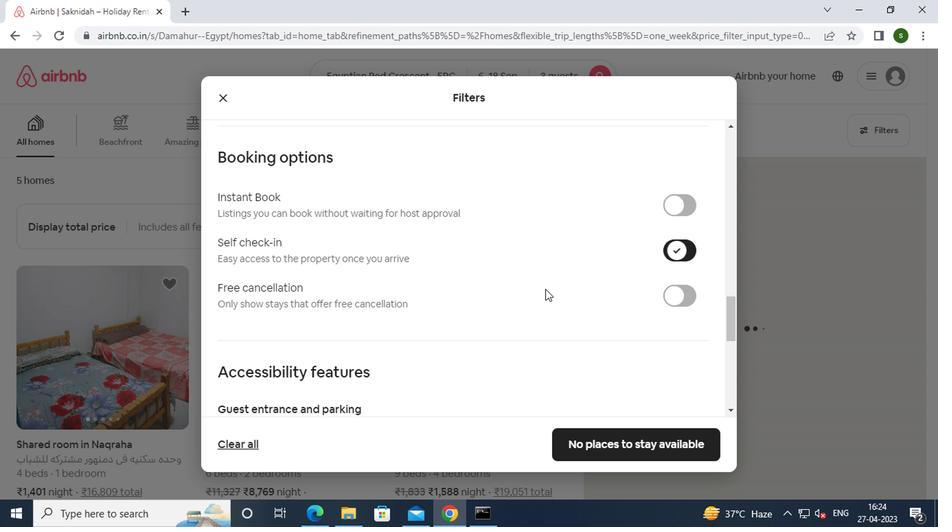 
Action: Mouse scrolled (542, 289) with delta (0, 0)
Screenshot: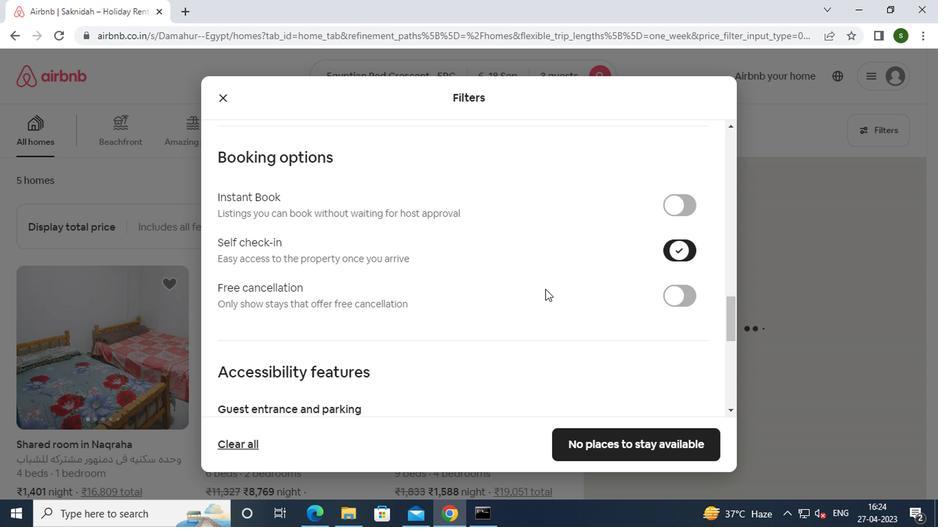 
Action: Mouse scrolled (542, 289) with delta (0, 0)
Screenshot: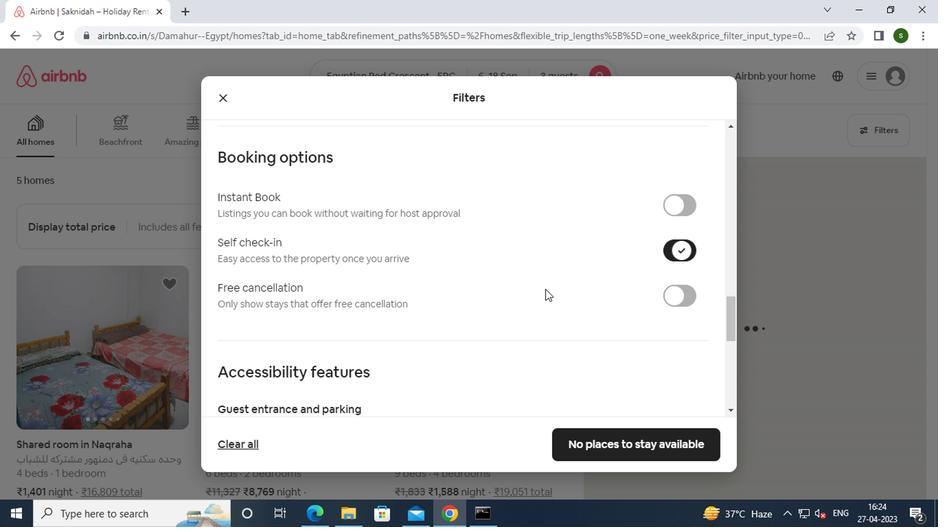 
Action: Mouse scrolled (542, 289) with delta (0, 0)
Screenshot: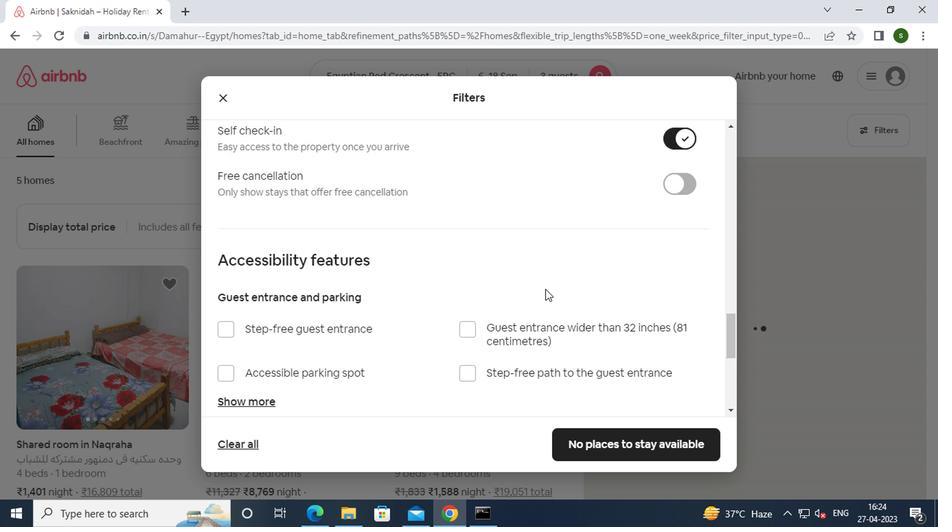 
Action: Mouse scrolled (542, 289) with delta (0, 0)
Screenshot: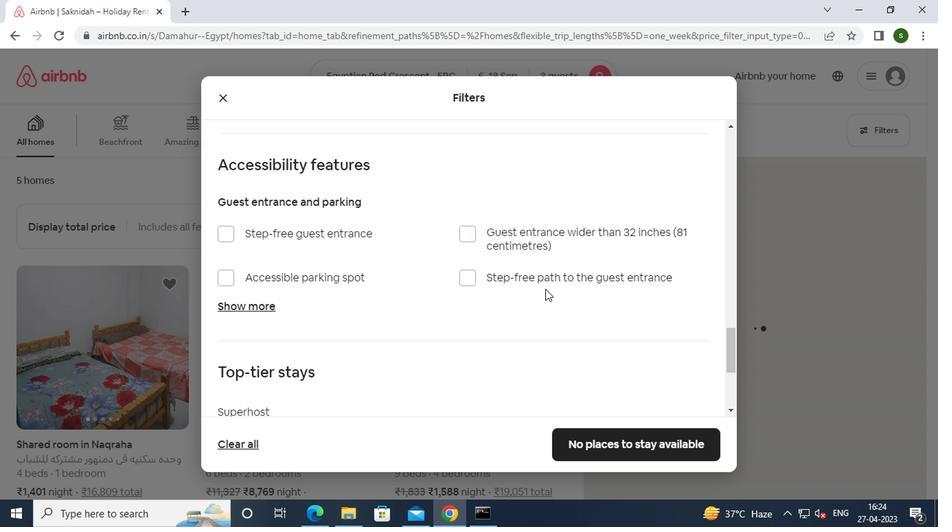 
Action: Mouse scrolled (542, 289) with delta (0, 0)
Screenshot: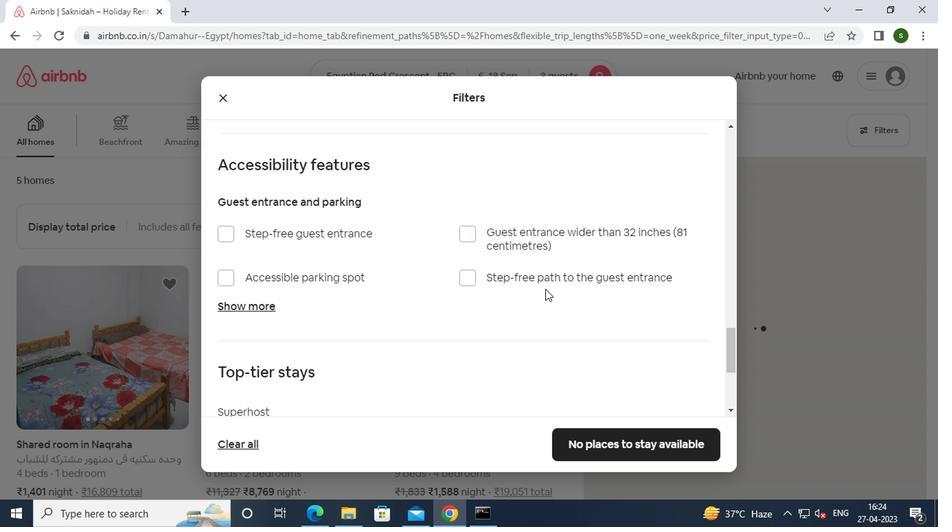 
Action: Mouse moved to (263, 345)
Screenshot: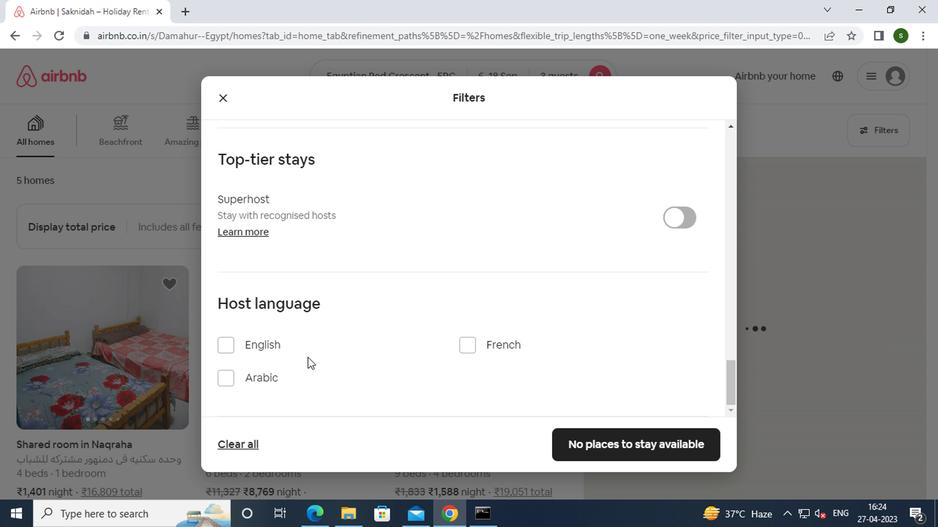 
Action: Mouse pressed left at (263, 345)
Screenshot: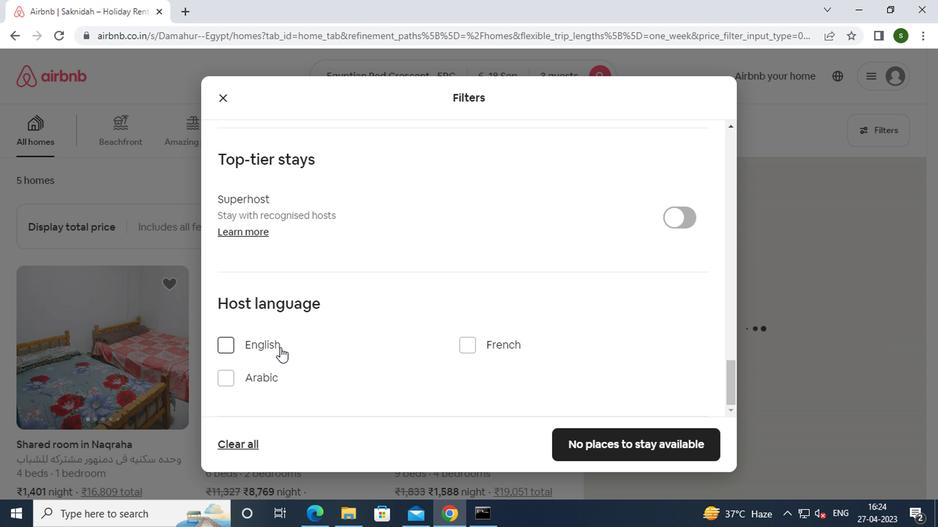 
Action: Mouse moved to (621, 441)
Screenshot: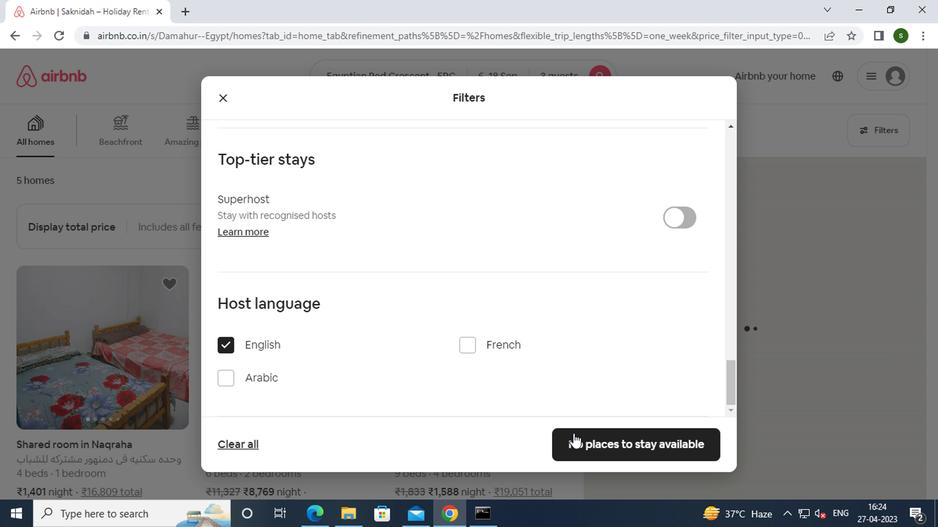 
Action: Mouse pressed left at (621, 441)
Screenshot: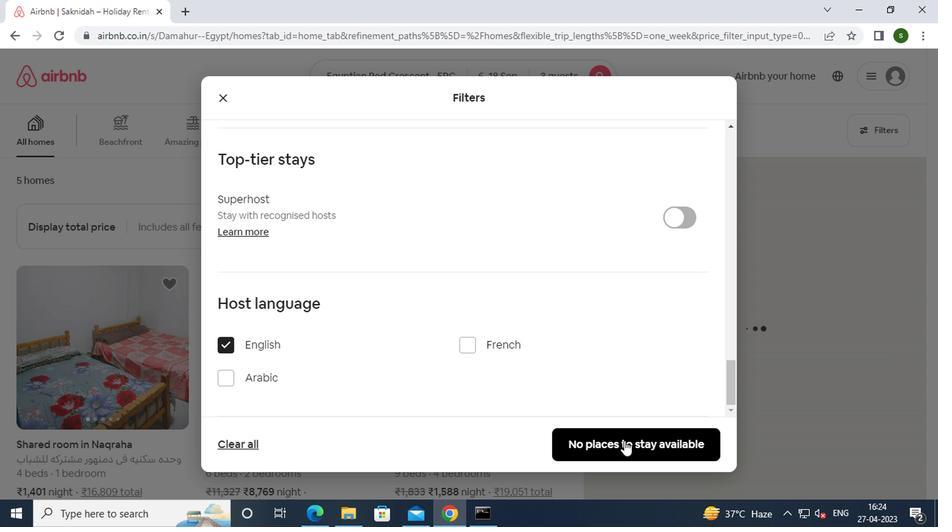 
Action: Mouse moved to (464, 278)
Screenshot: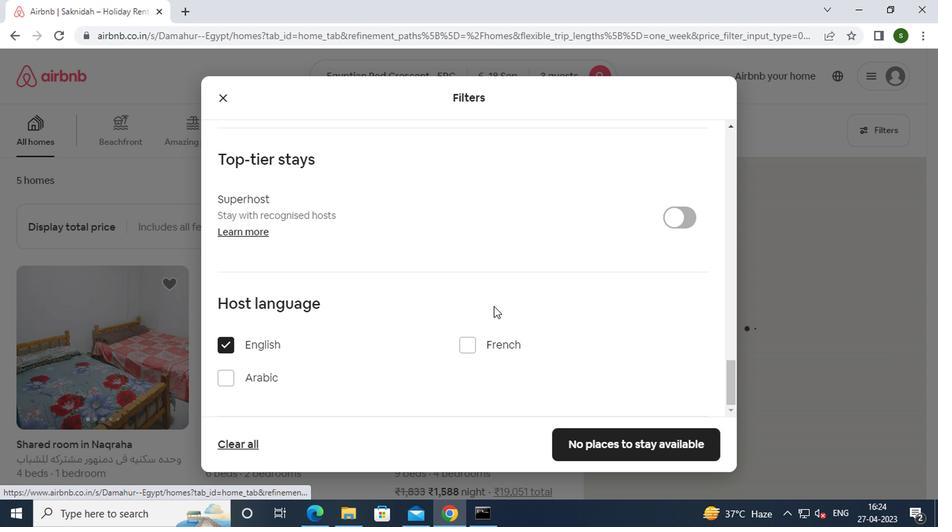 
